 Task: Look for space in Buhe, China from 8th June, 2023 to 19th June, 2023 for 1 adult in price range Rs.5000 to Rs.12000. Place can be shared room with 1  bedroom having 1 bed and 1 bathroom. Property type can be house, flat, guest house, hotel. Booking option can be shelf check-in. Required host language is Chinese (Simplified).
Action: Mouse moved to (761, 106)
Screenshot: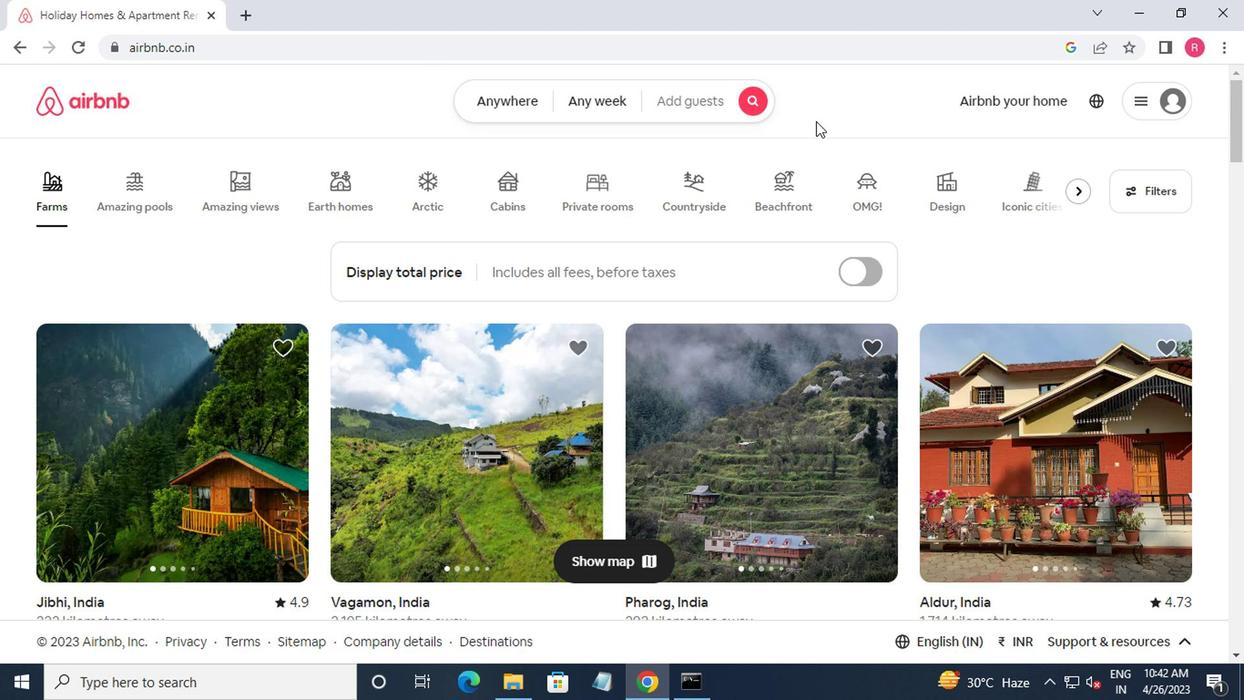 
Action: Mouse pressed left at (761, 106)
Screenshot: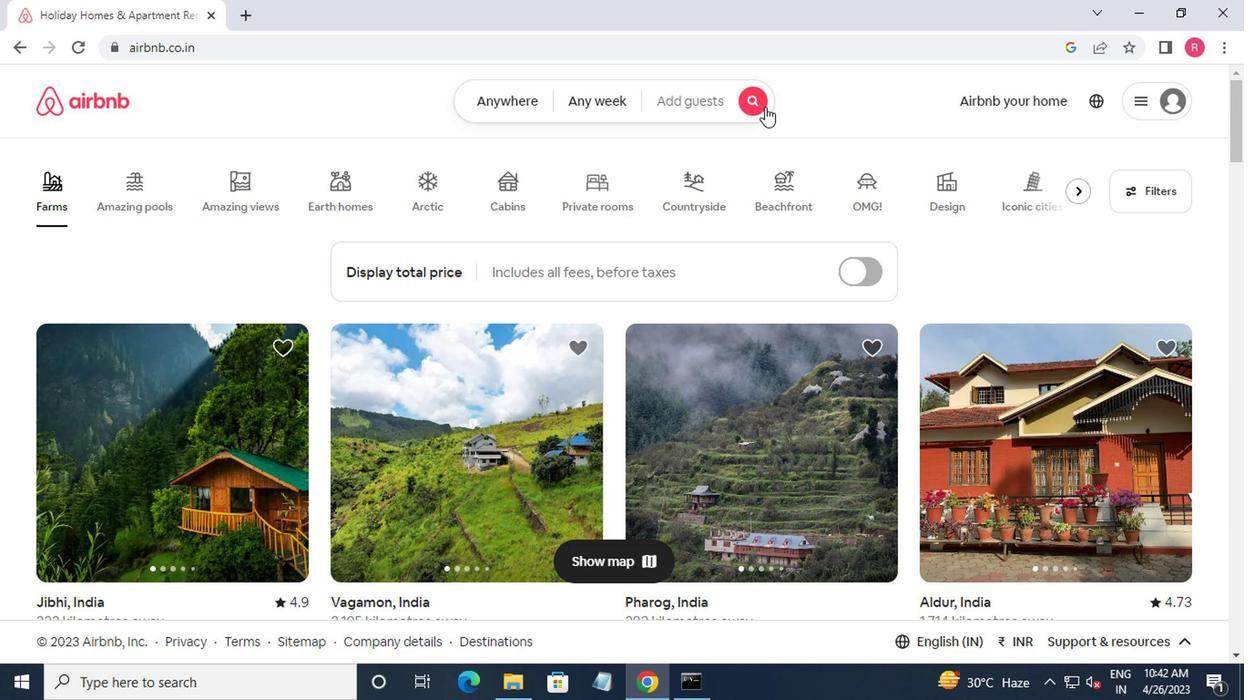 
Action: Mouse moved to (381, 173)
Screenshot: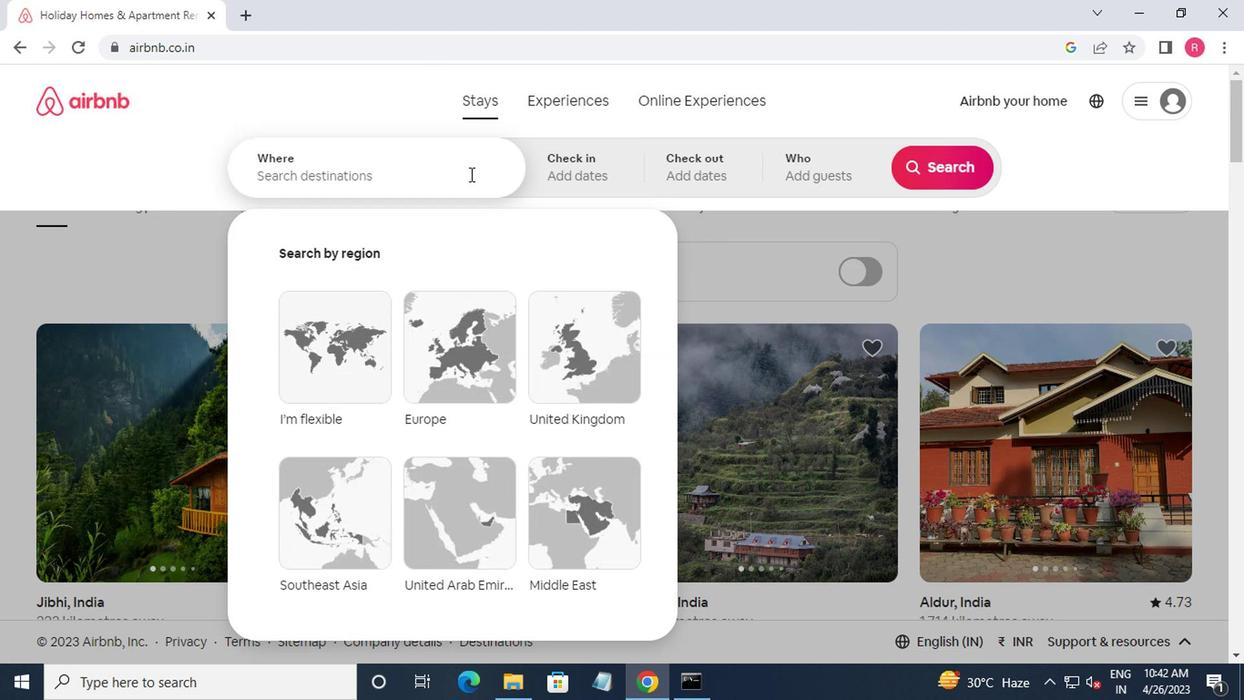 
Action: Mouse pressed left at (381, 173)
Screenshot: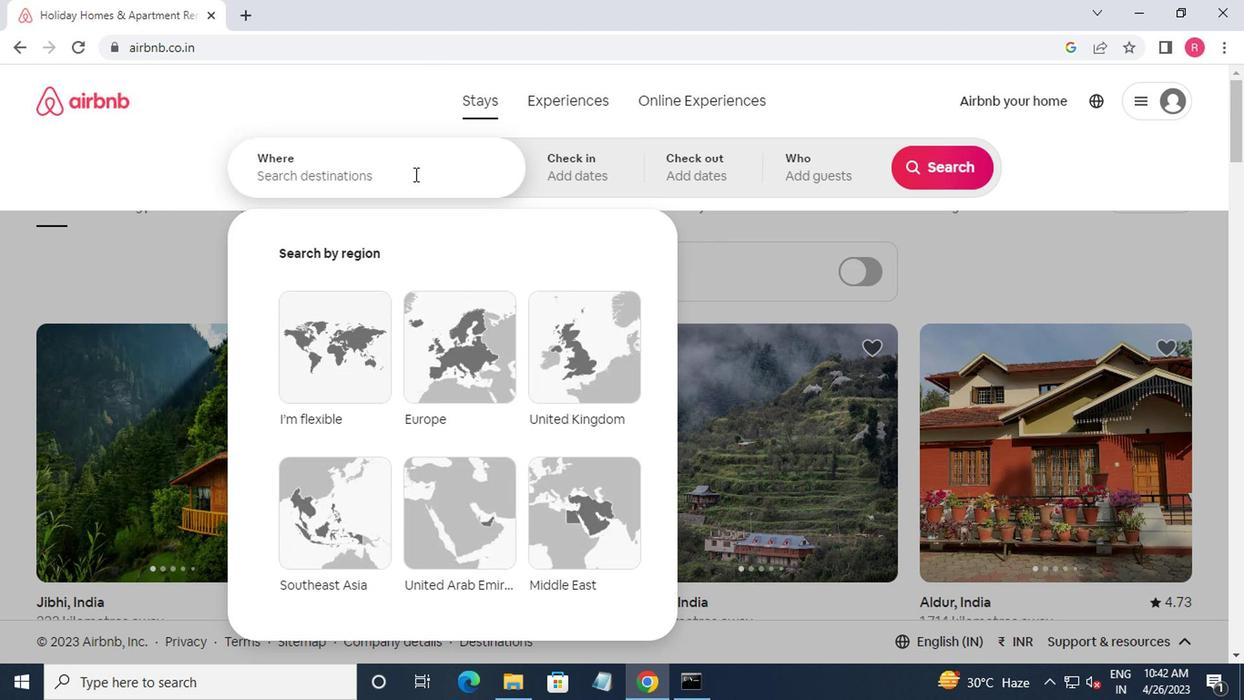 
Action: Key pressed buhe.c<Key.backspace><Key.backspace>,china<Key.enter>
Screenshot: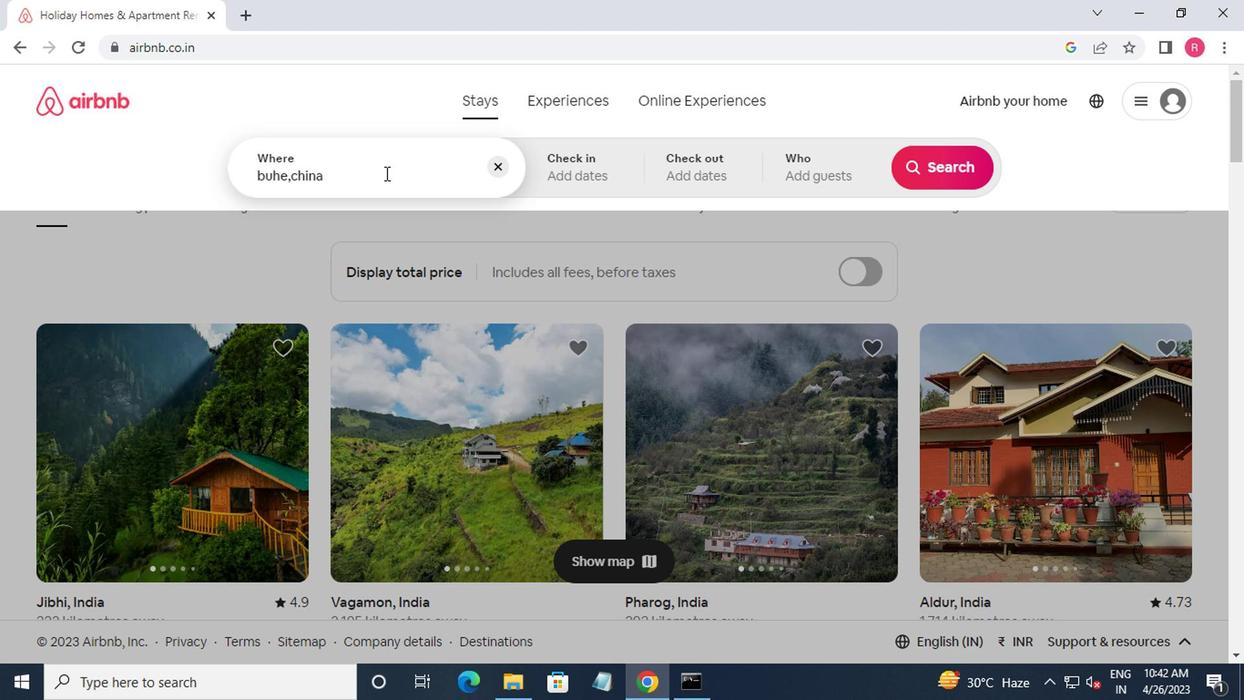 
Action: Mouse moved to (924, 321)
Screenshot: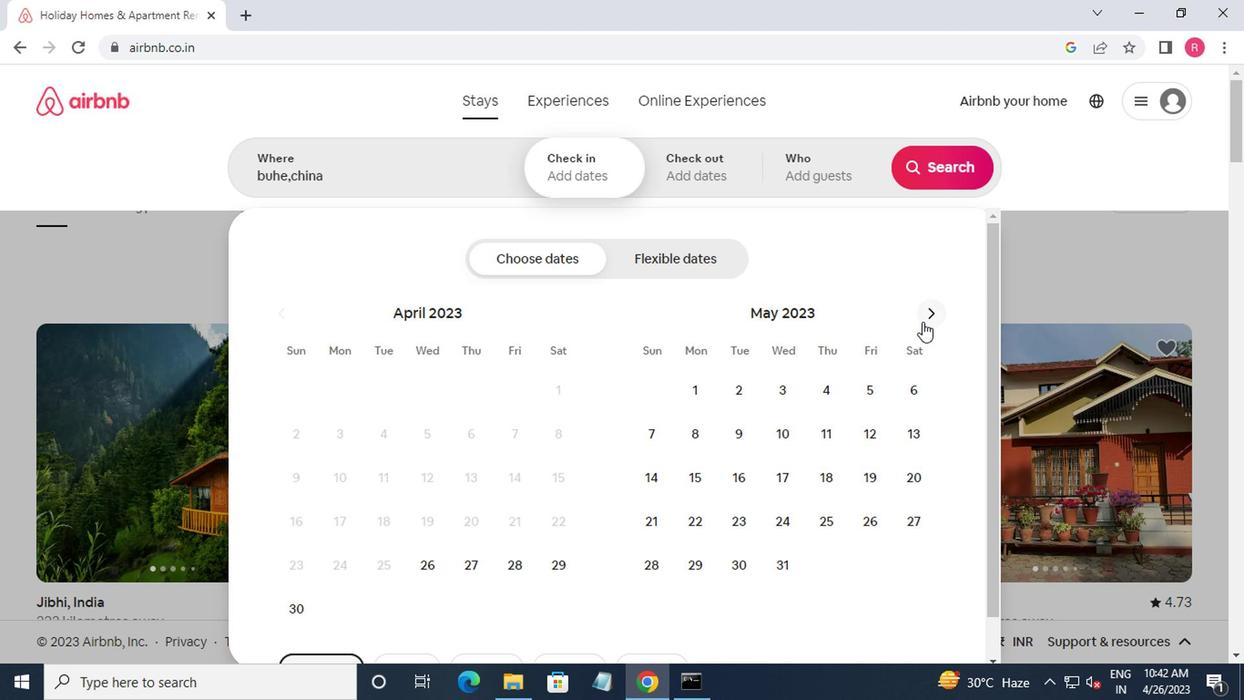 
Action: Mouse pressed left at (924, 321)
Screenshot: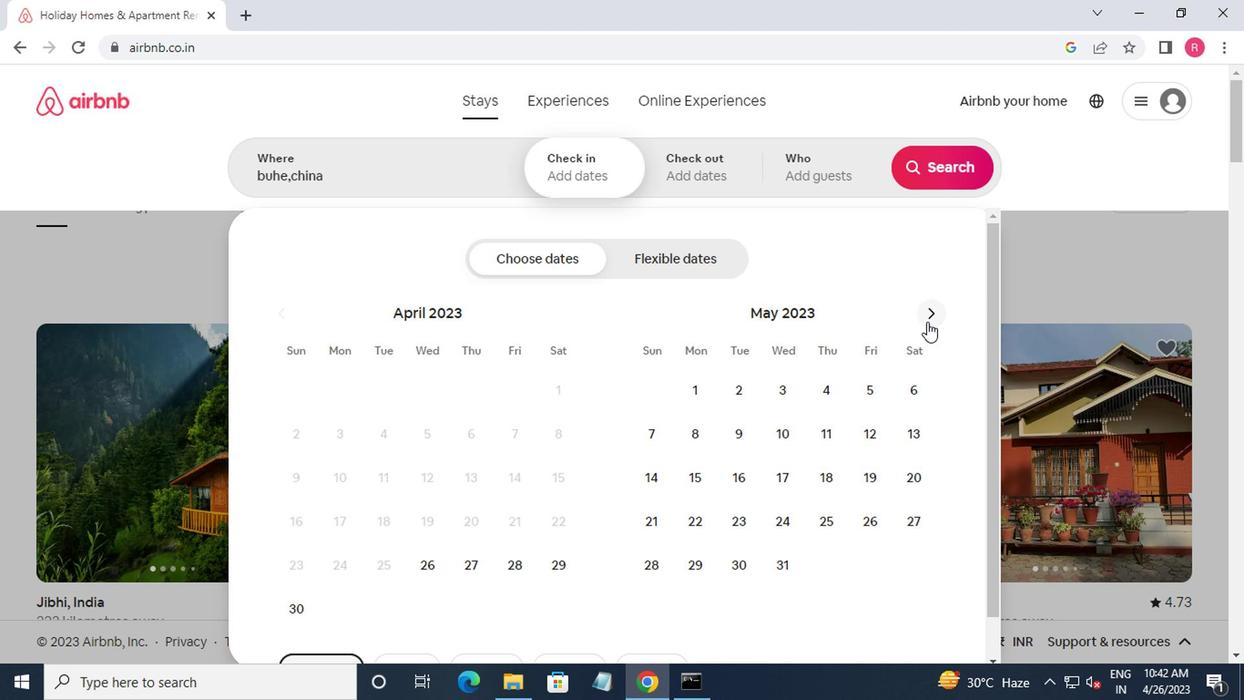 
Action: Mouse moved to (825, 439)
Screenshot: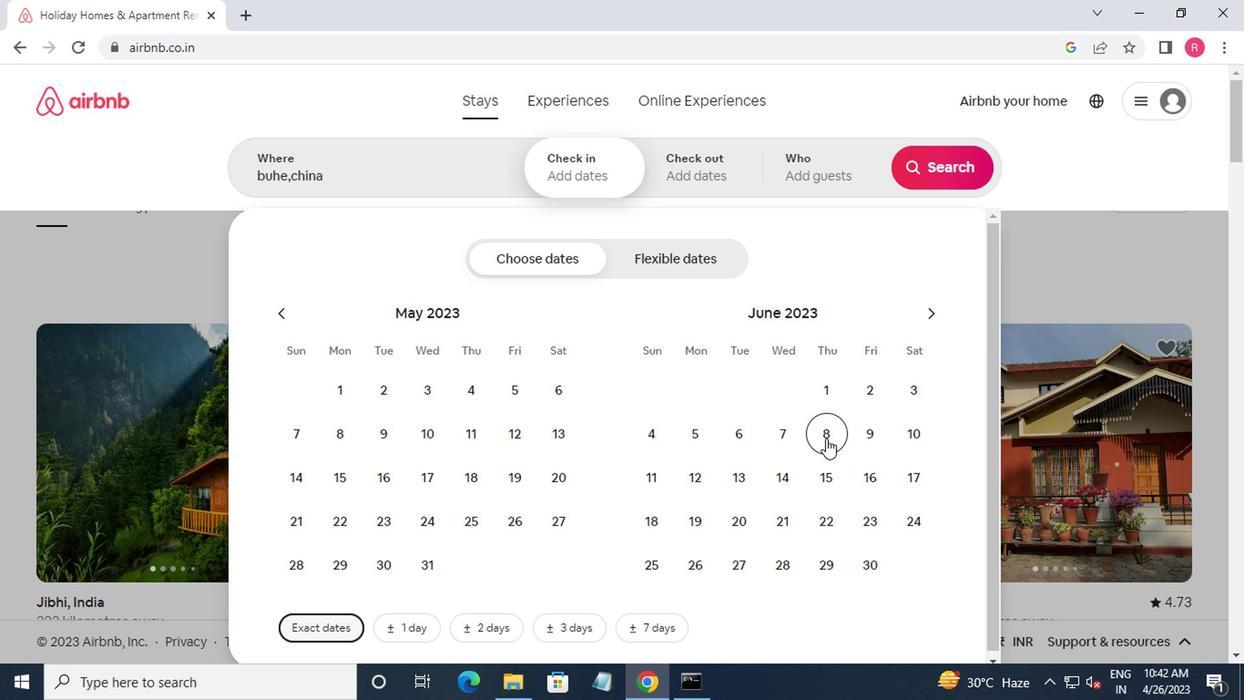 
Action: Mouse pressed left at (825, 439)
Screenshot: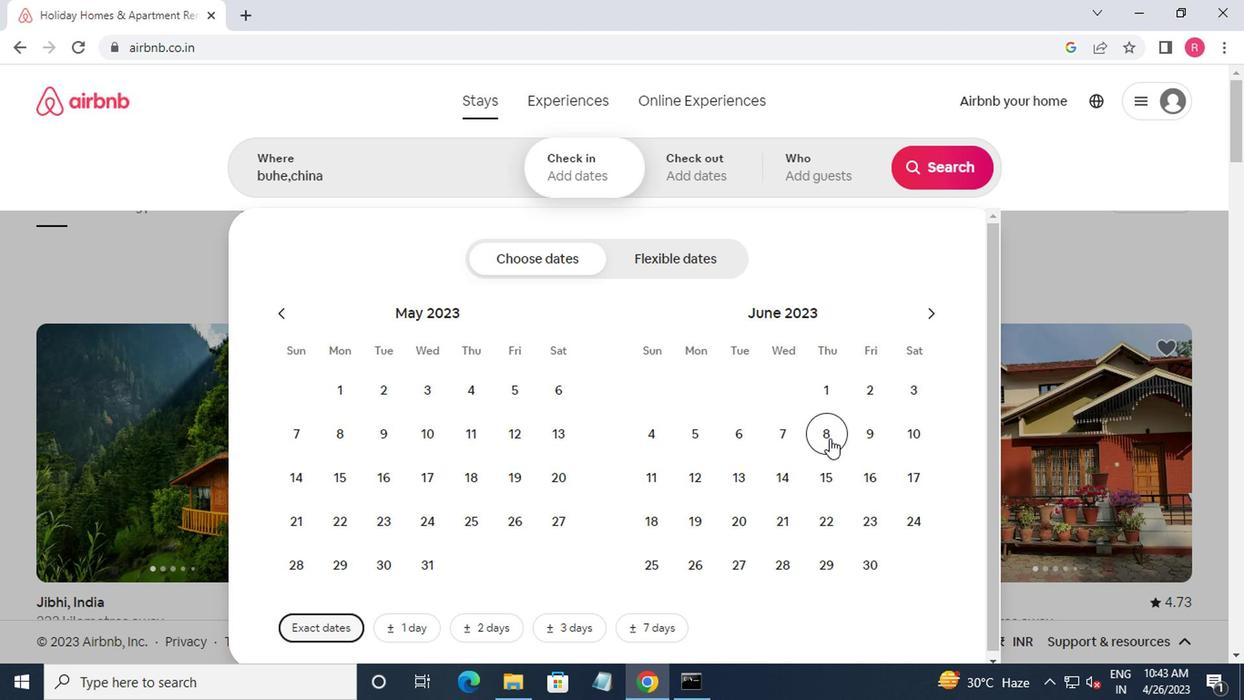 
Action: Mouse moved to (697, 516)
Screenshot: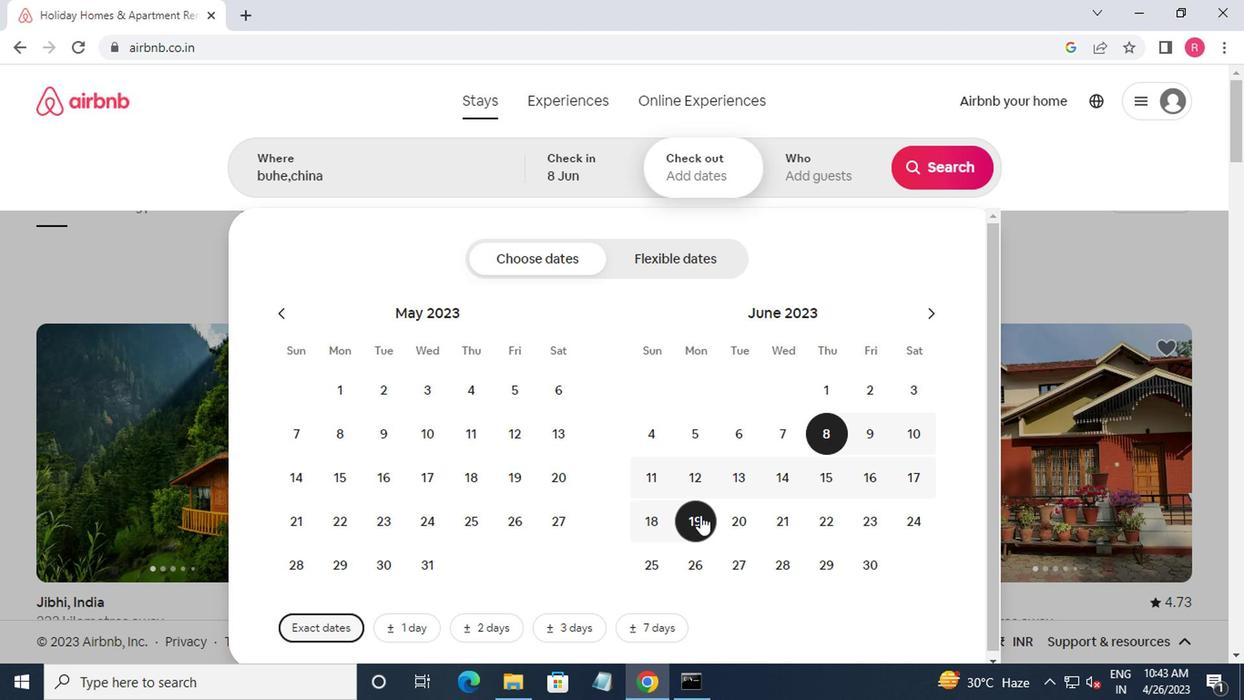 
Action: Mouse pressed left at (697, 516)
Screenshot: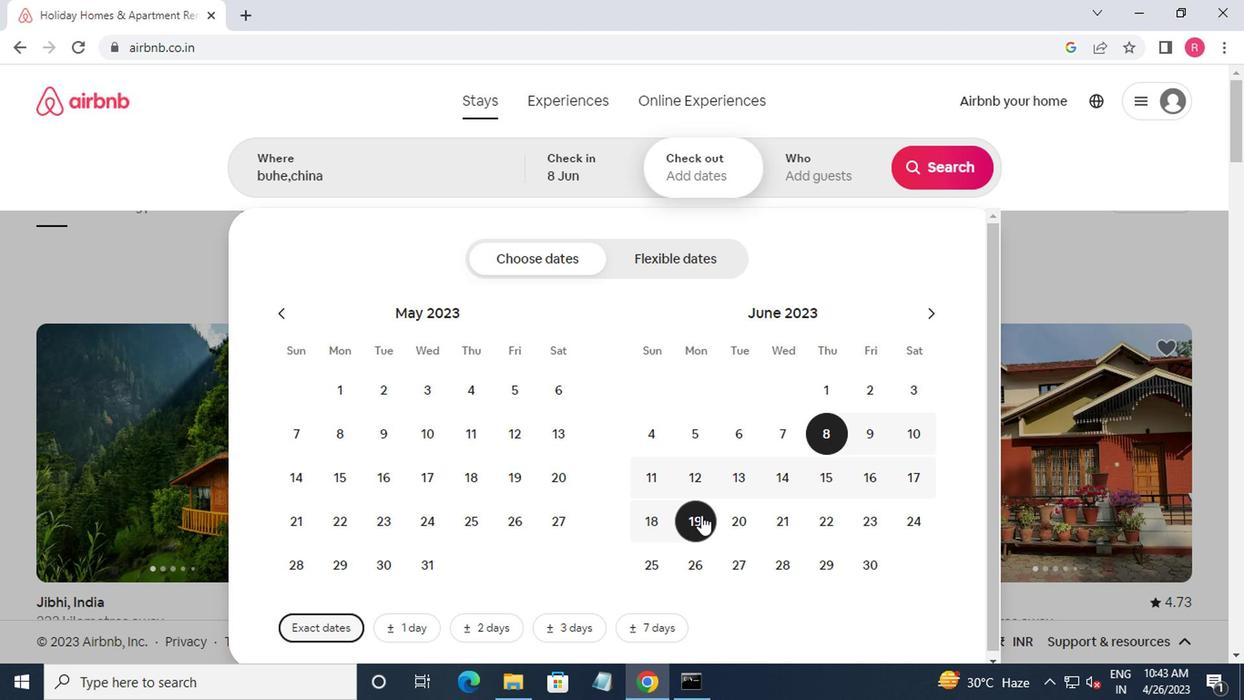 
Action: Mouse moved to (821, 190)
Screenshot: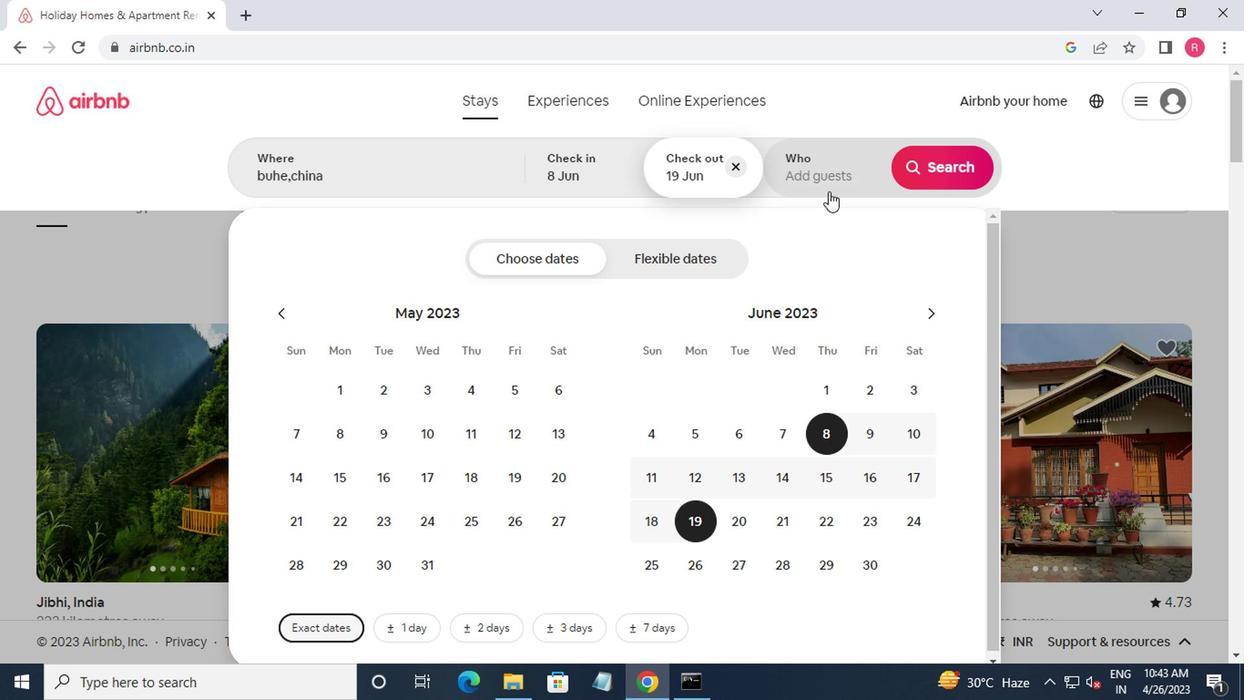 
Action: Mouse pressed left at (821, 190)
Screenshot: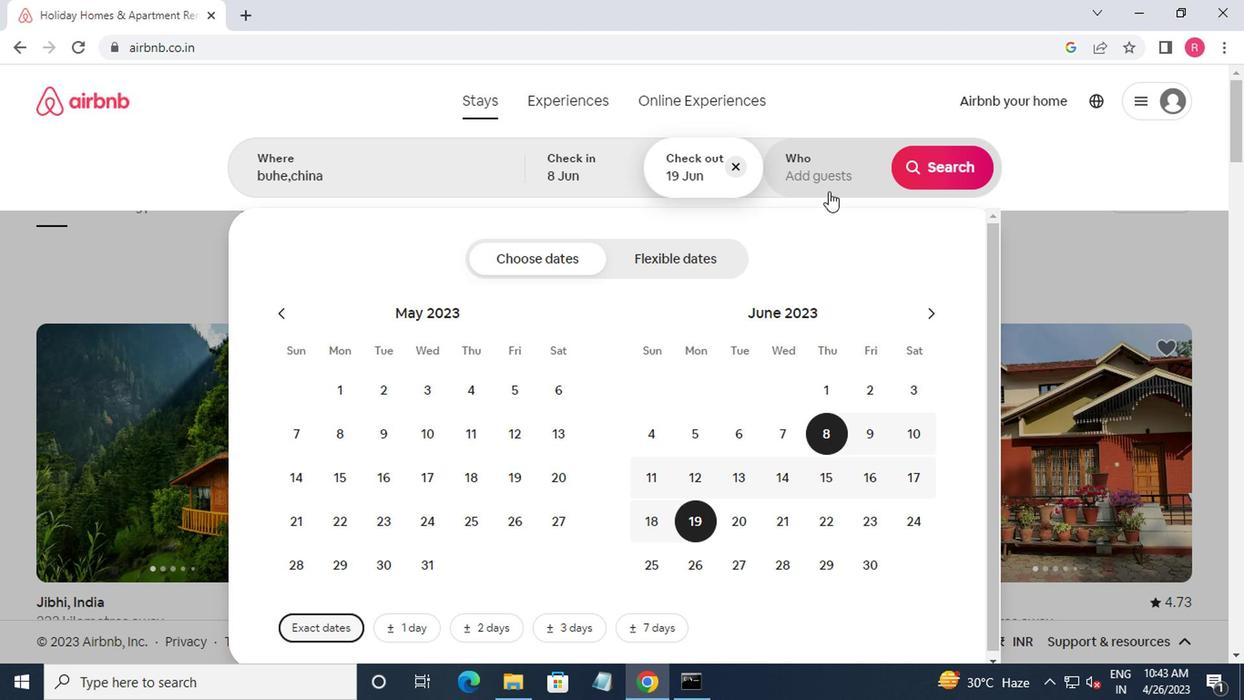 
Action: Mouse moved to (954, 263)
Screenshot: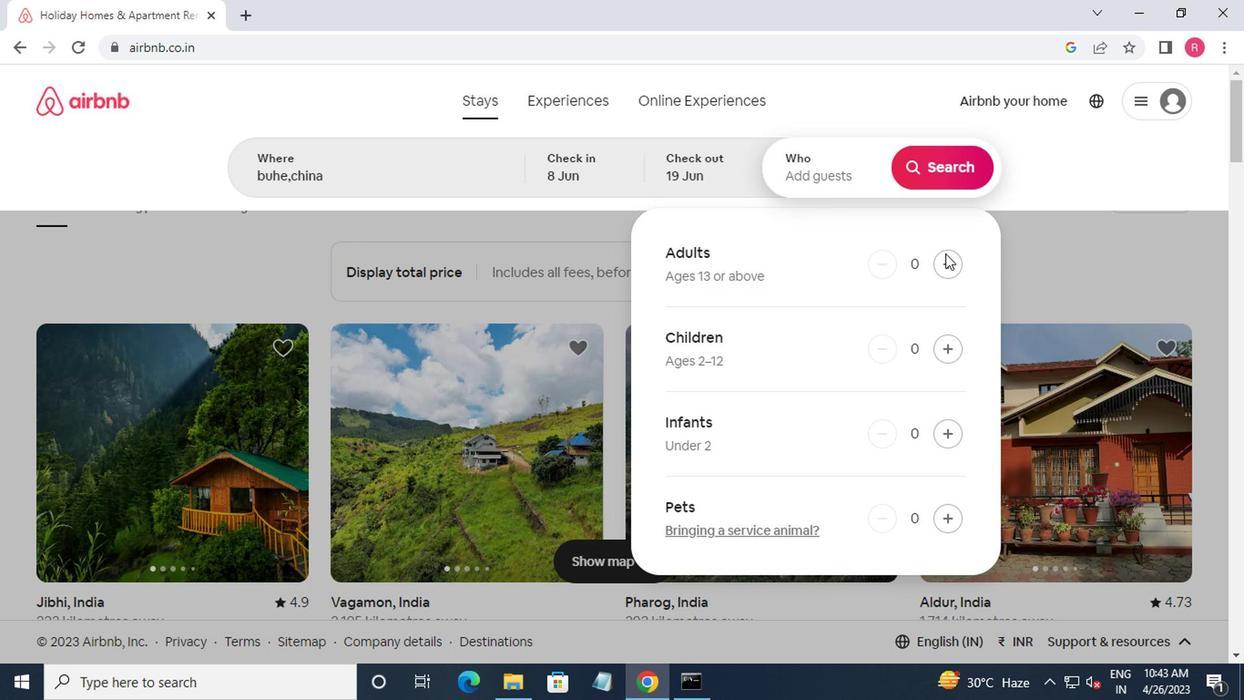 
Action: Mouse pressed left at (954, 263)
Screenshot: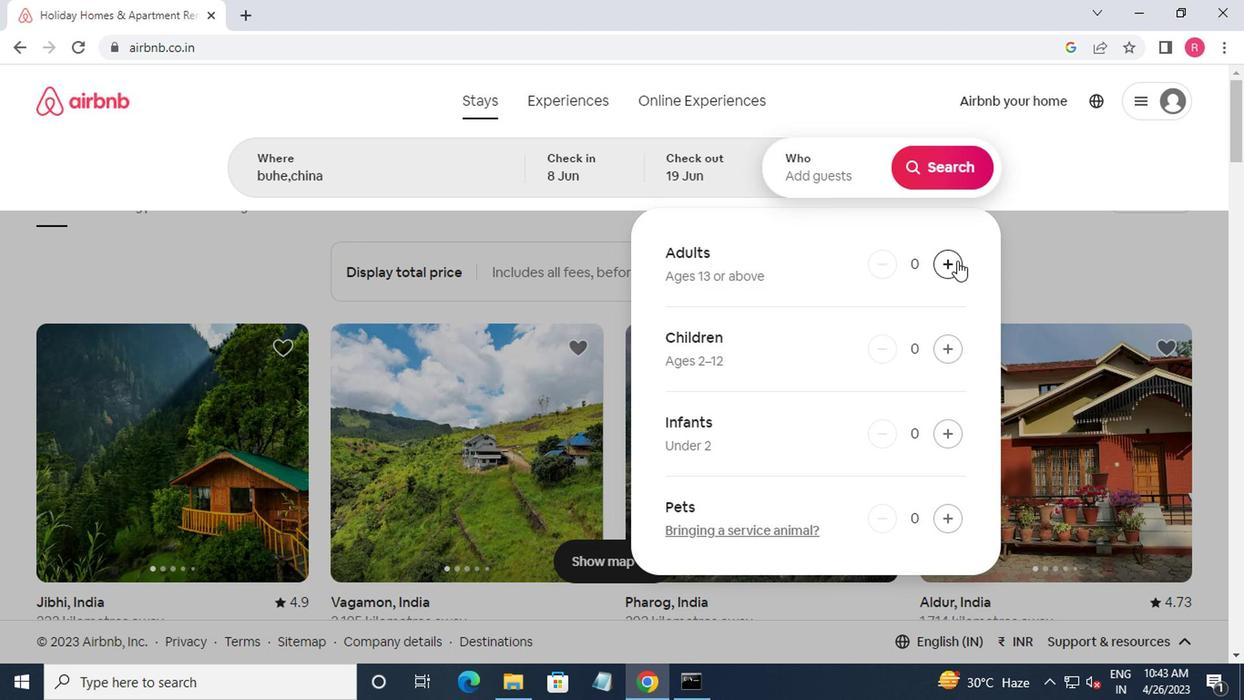 
Action: Mouse moved to (935, 178)
Screenshot: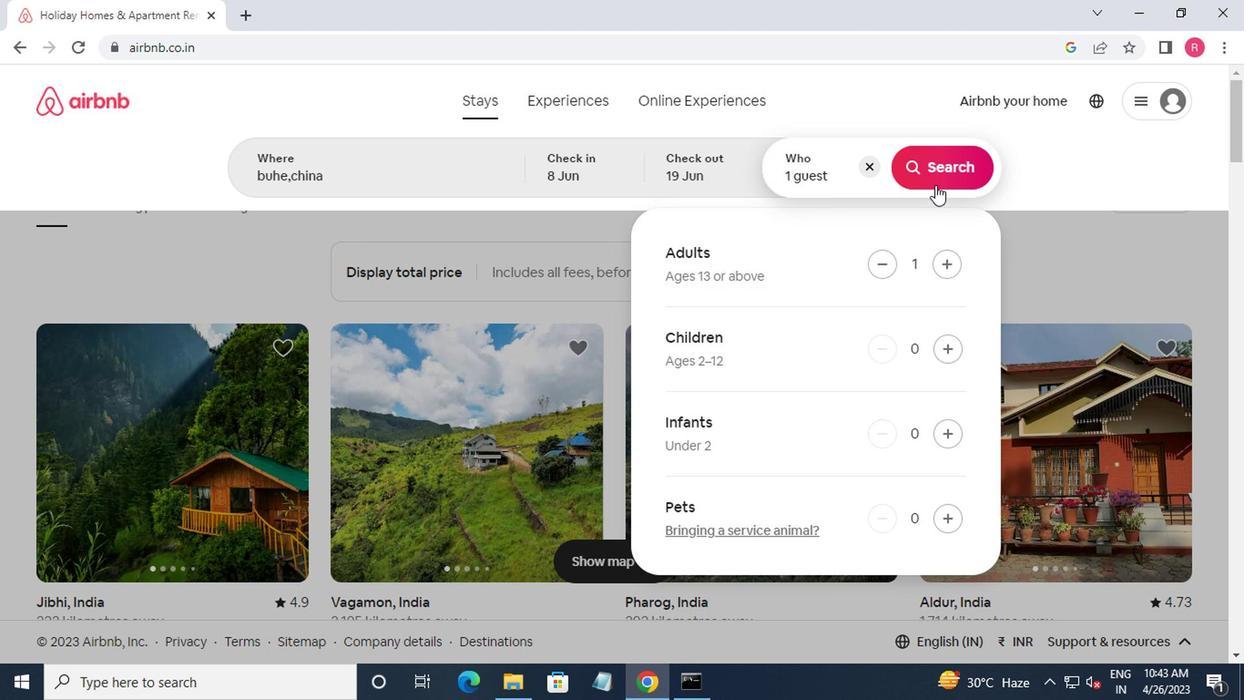 
Action: Mouse pressed left at (935, 178)
Screenshot: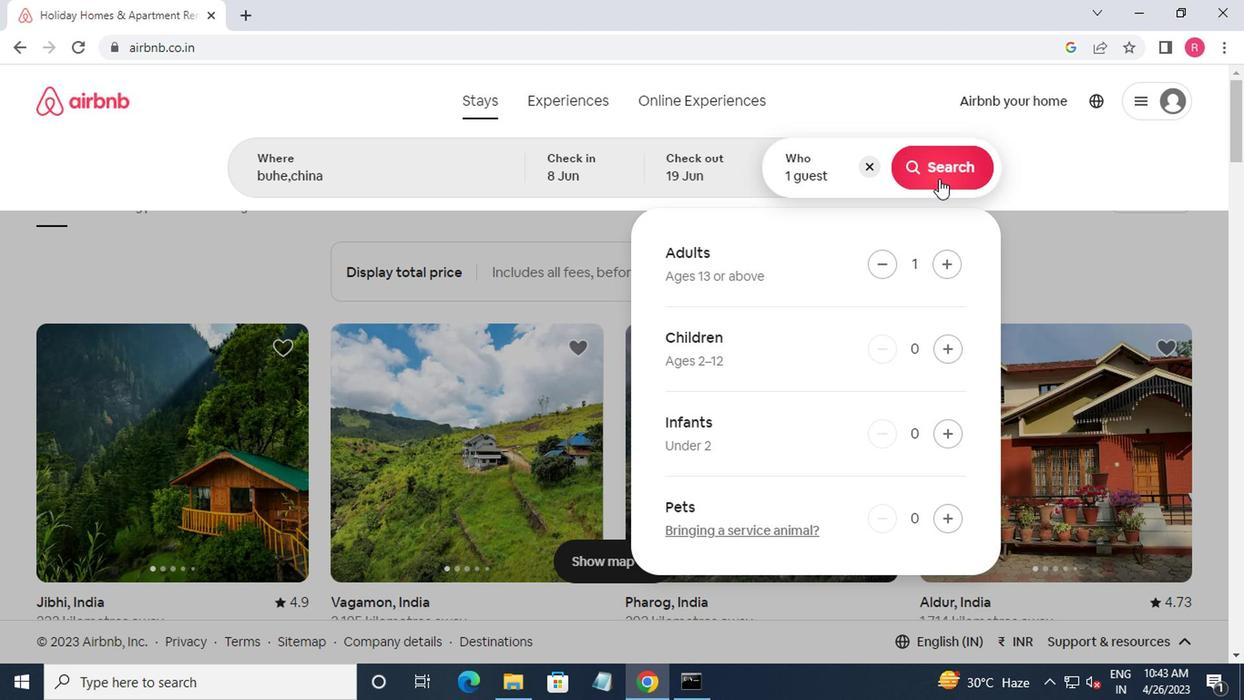 
Action: Mouse moved to (1138, 174)
Screenshot: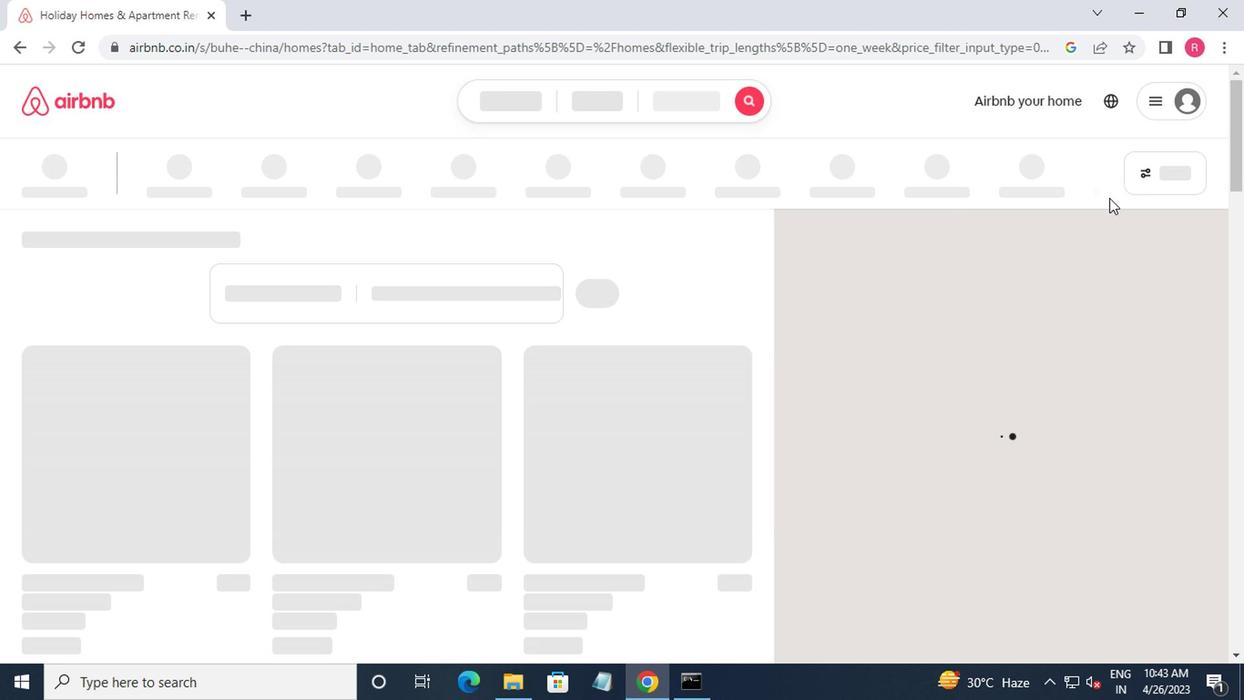 
Action: Mouse pressed left at (1138, 174)
Screenshot: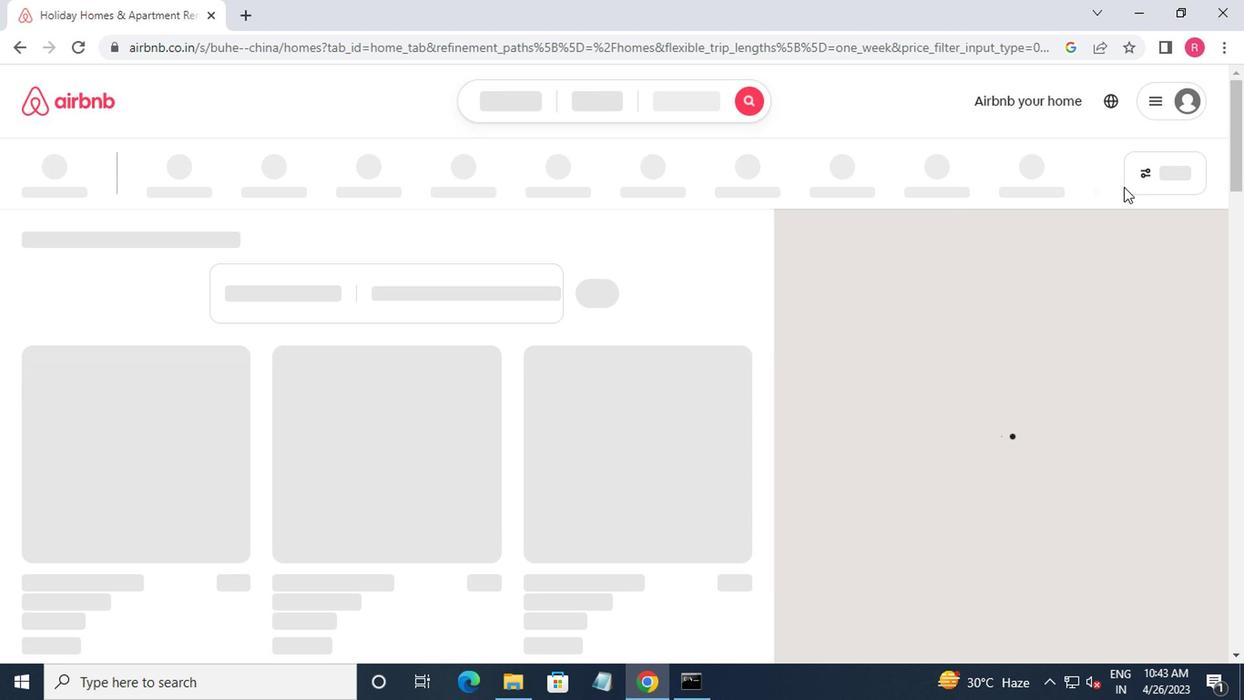 
Action: Mouse moved to (370, 289)
Screenshot: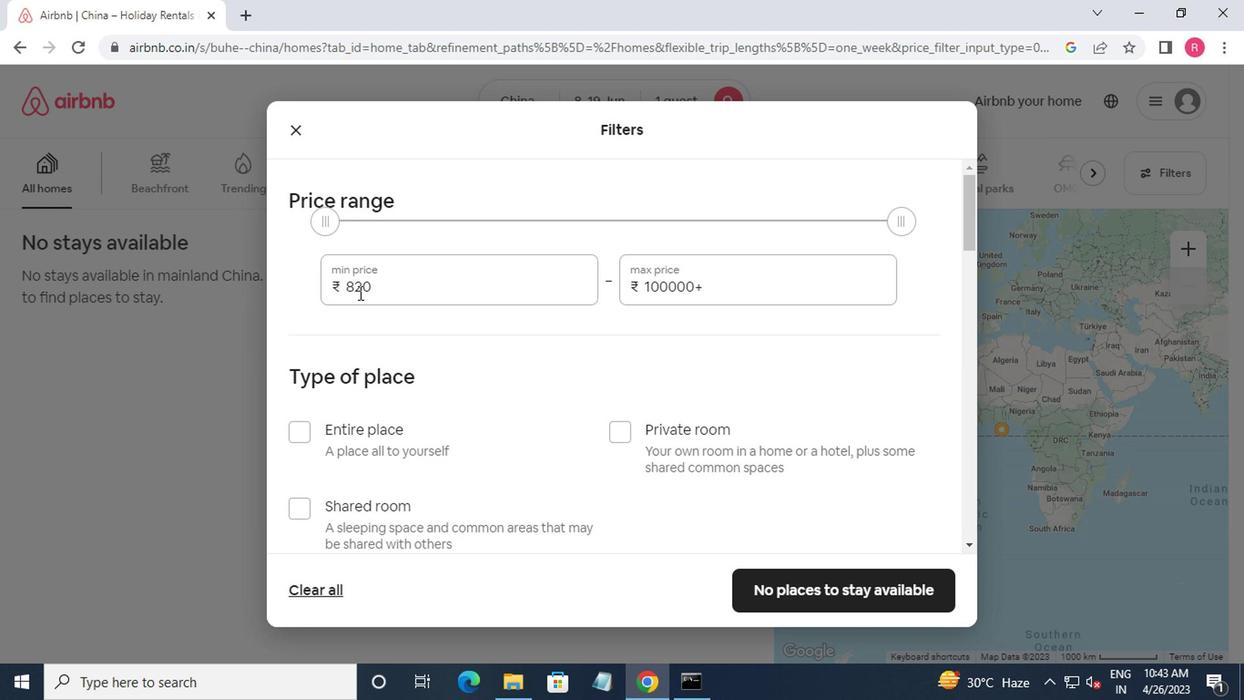 
Action: Mouse pressed left at (370, 289)
Screenshot: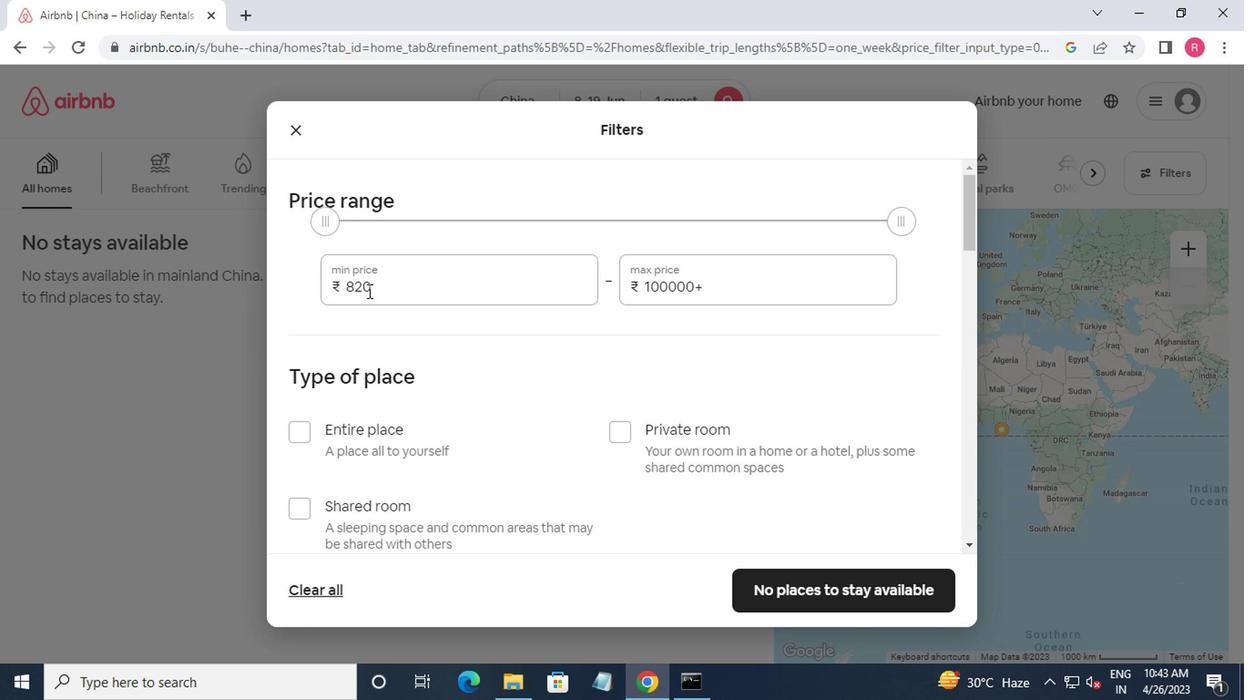 
Action: Mouse moved to (267, 315)
Screenshot: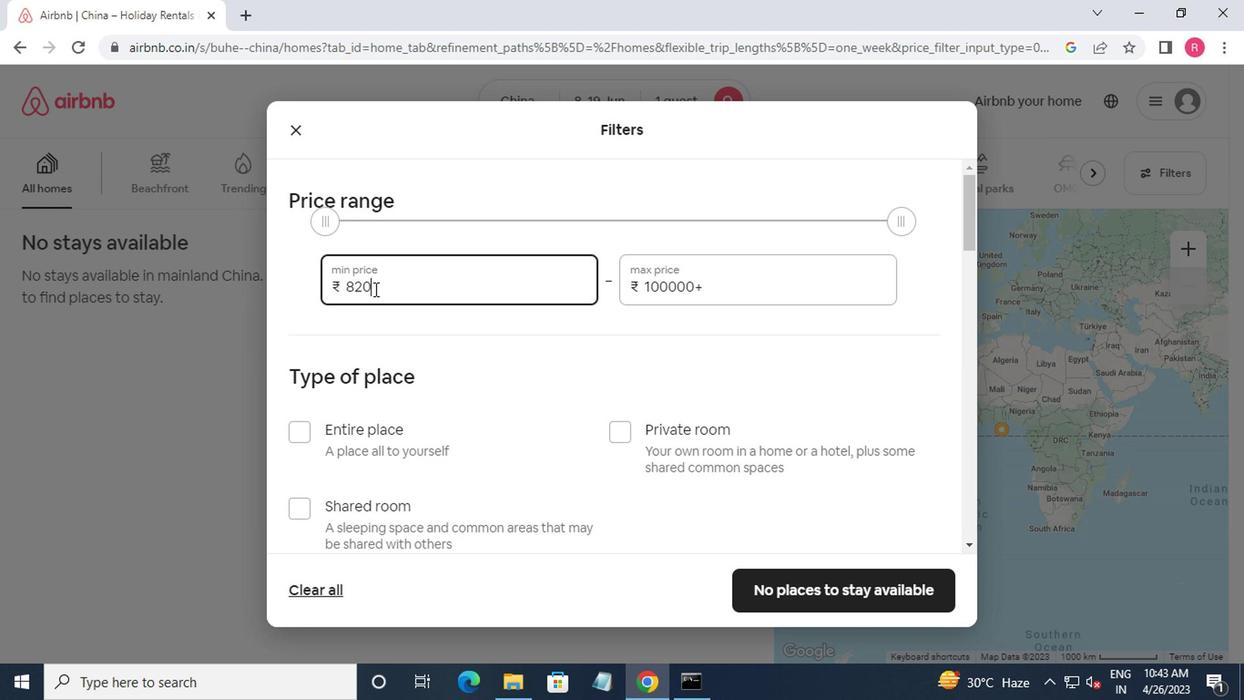
Action: Key pressed <Key.backspace>
Screenshot: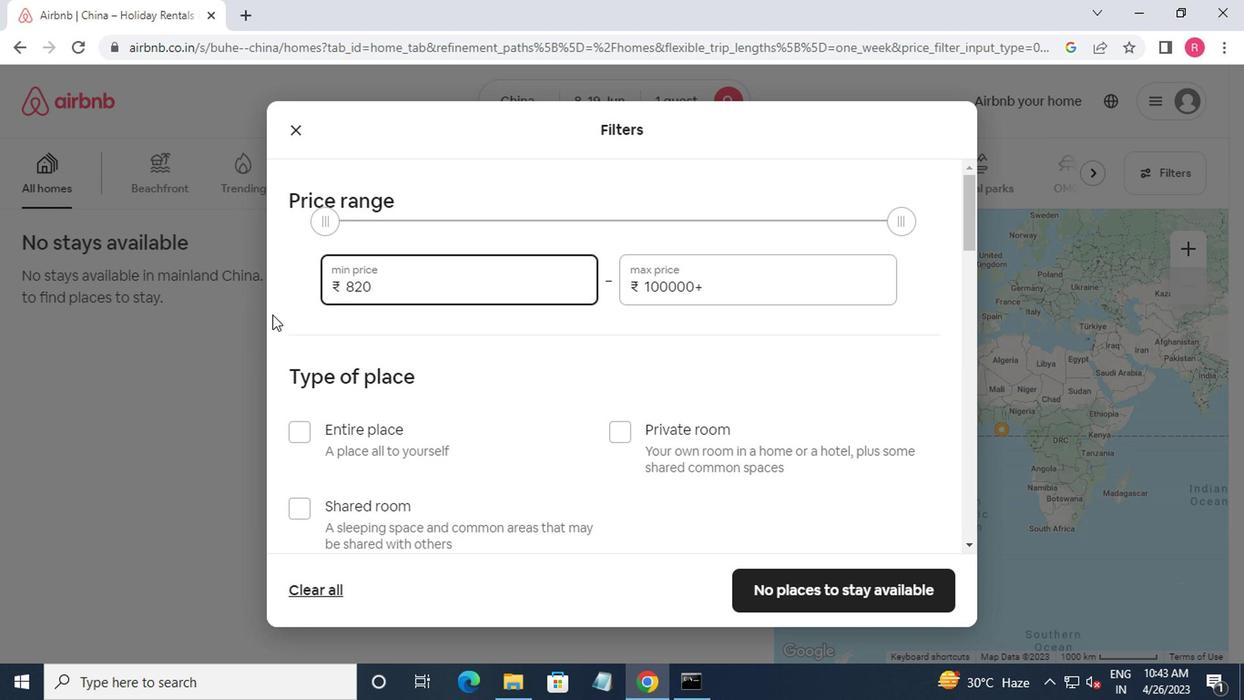 
Action: Mouse moved to (267, 315)
Screenshot: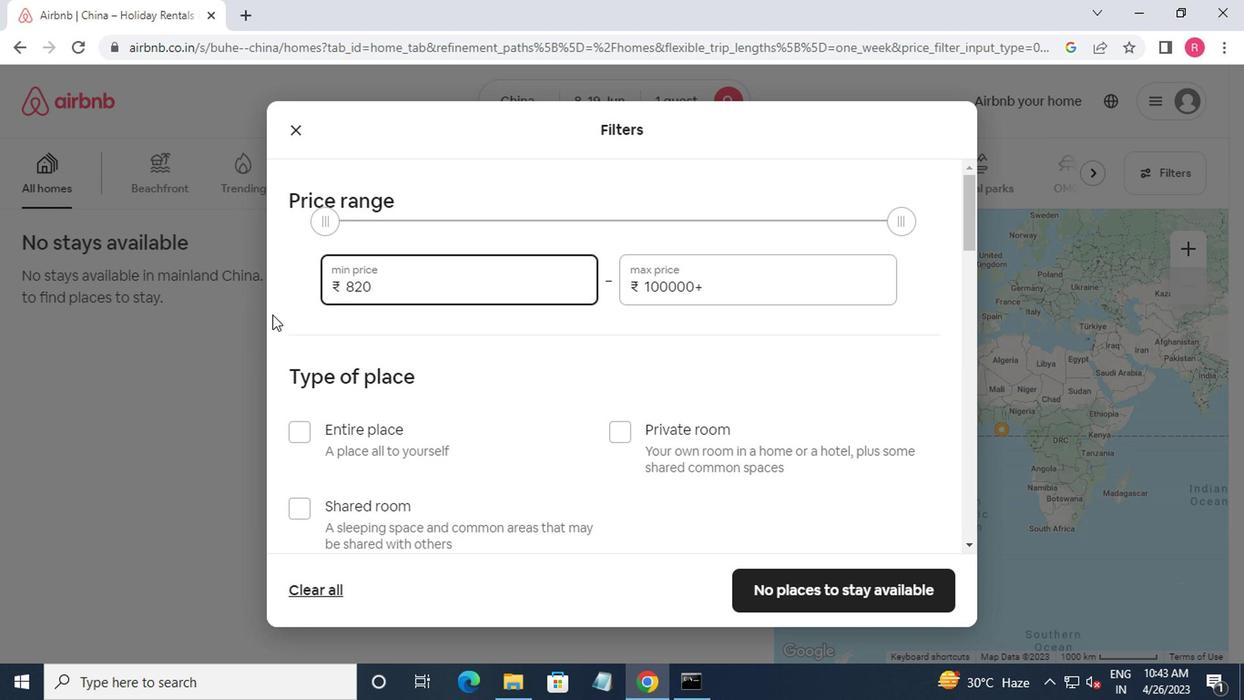 
Action: Key pressed <Key.backspace><Key.backspace><Key.backspace><Key.backspace><Key.backspace><Key.backspace><Key.backspace><Key.backspace><Key.backspace>5000<Key.tab>12<Key.backspace>
Screenshot: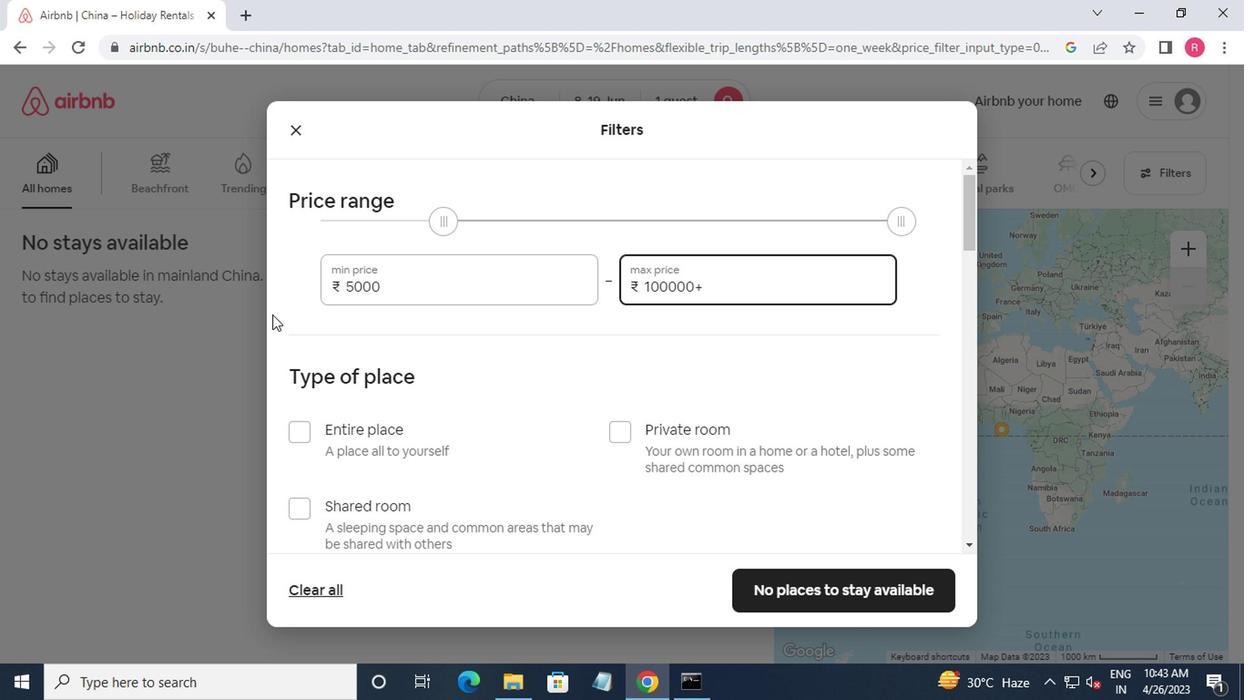 
Action: Mouse moved to (267, 315)
Screenshot: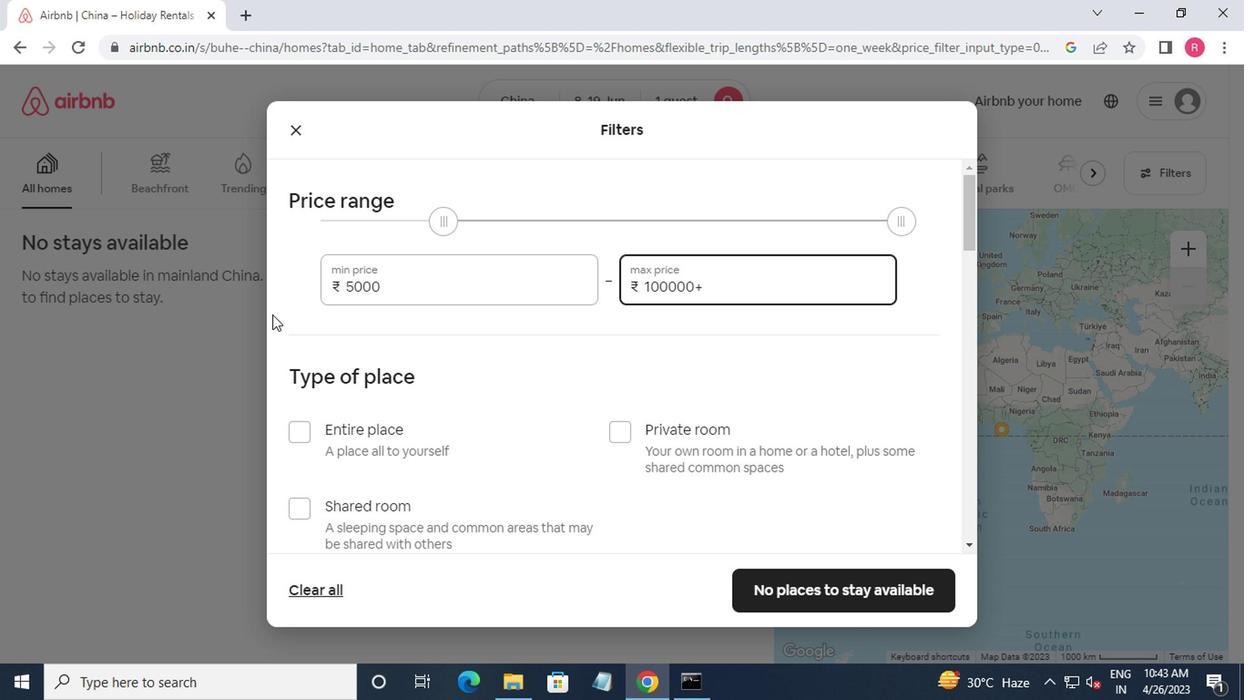 
Action: Key pressed <Key.backspace><Key.backspace><Key.backspace><Key.backspace><Key.backspace>2000
Screenshot: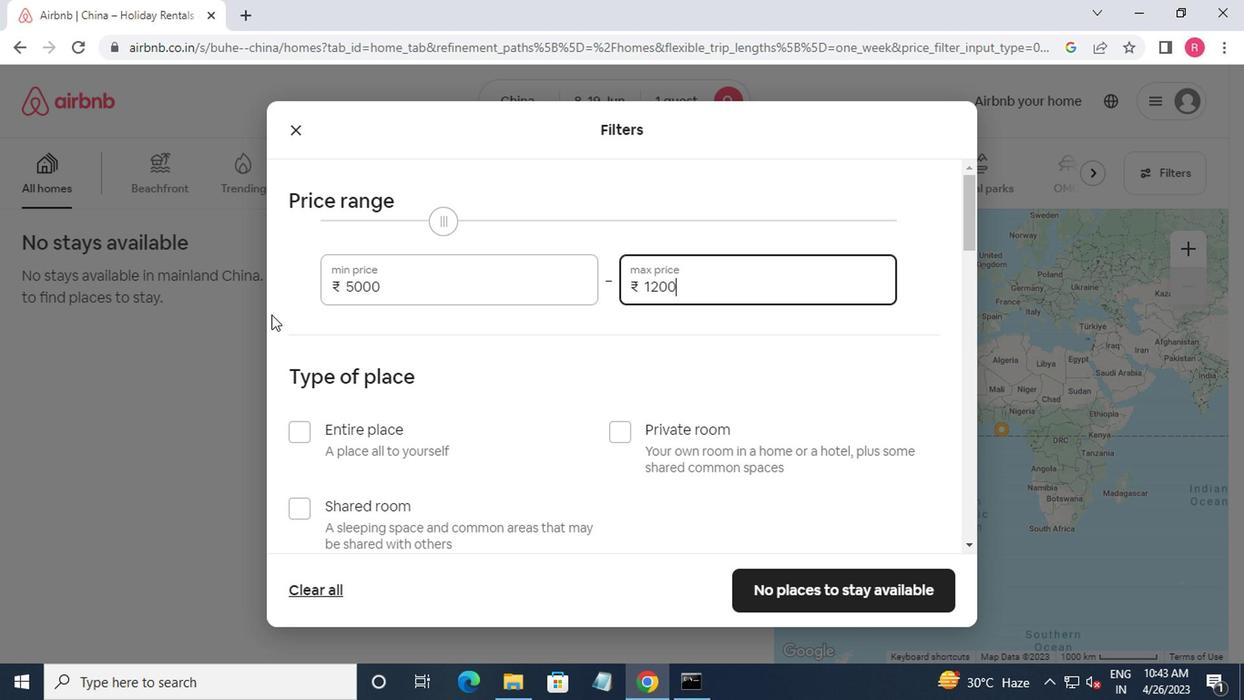 
Action: Mouse moved to (266, 321)
Screenshot: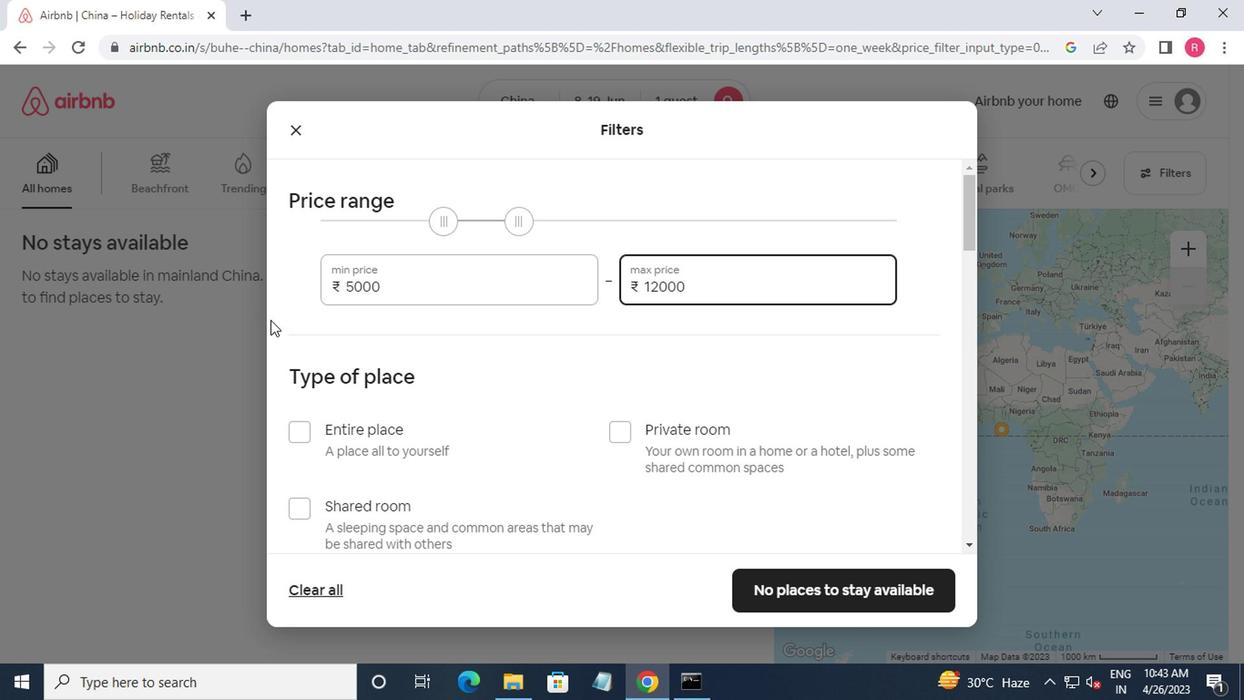 
Action: Mouse scrolled (266, 320) with delta (0, -1)
Screenshot: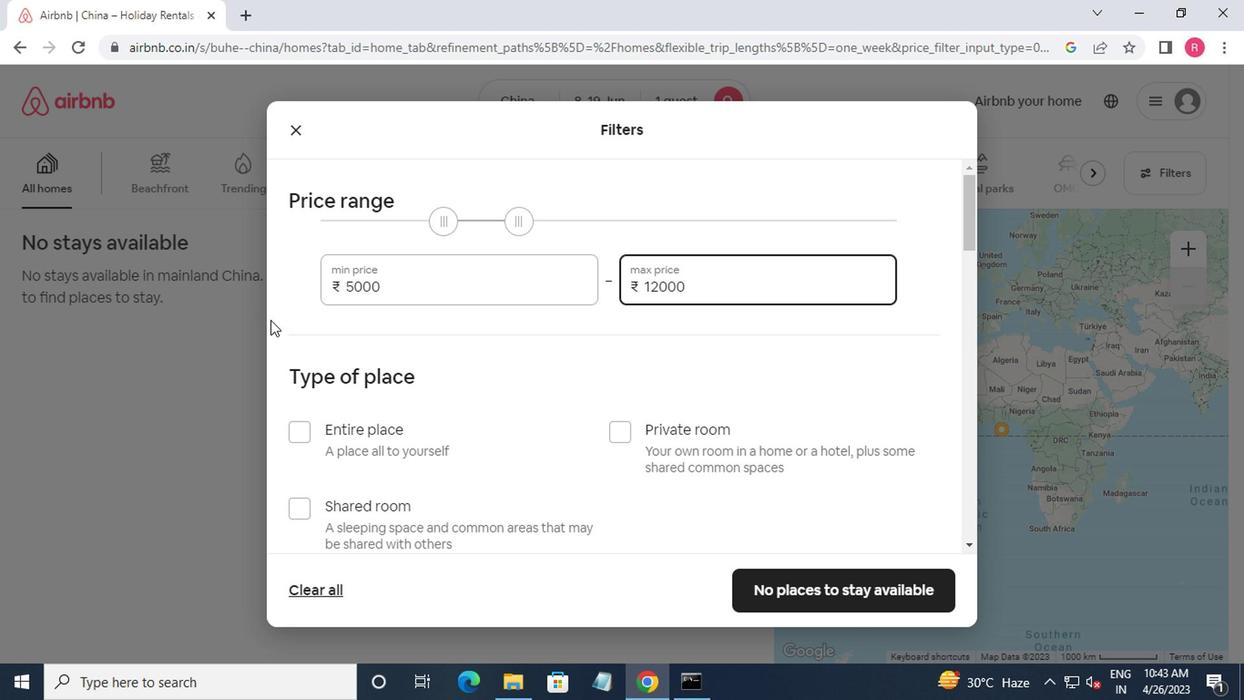 
Action: Mouse moved to (266, 321)
Screenshot: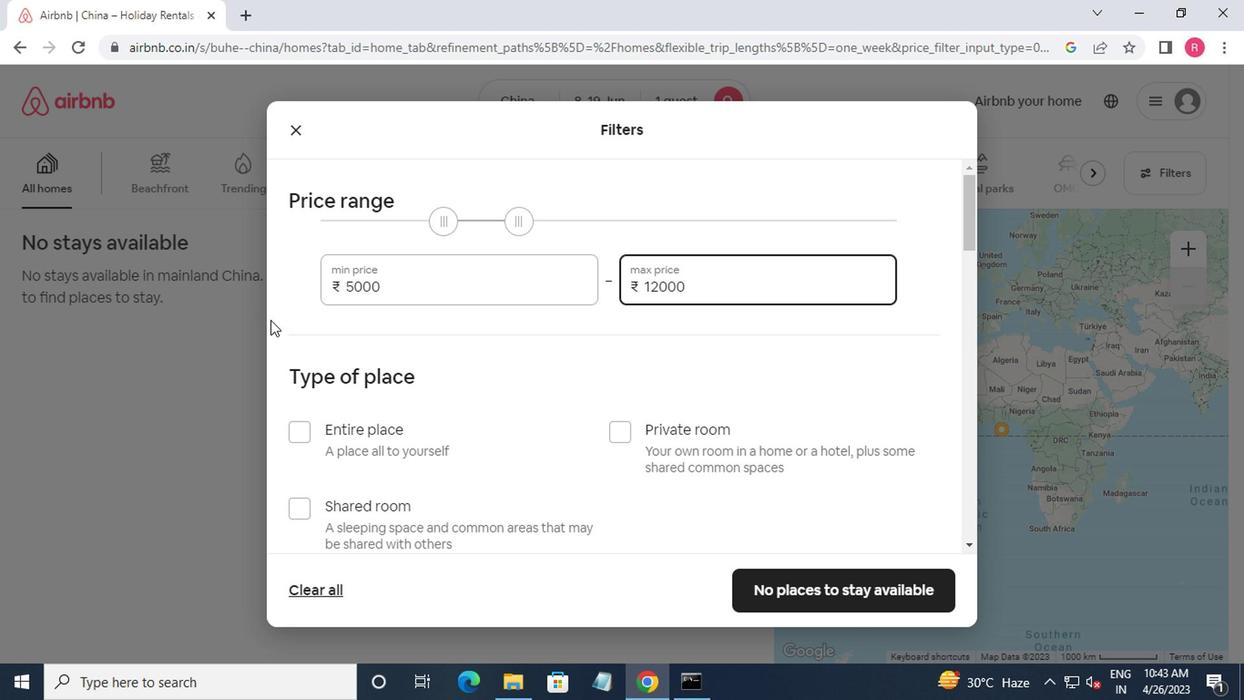
Action: Mouse scrolled (266, 320) with delta (0, -1)
Screenshot: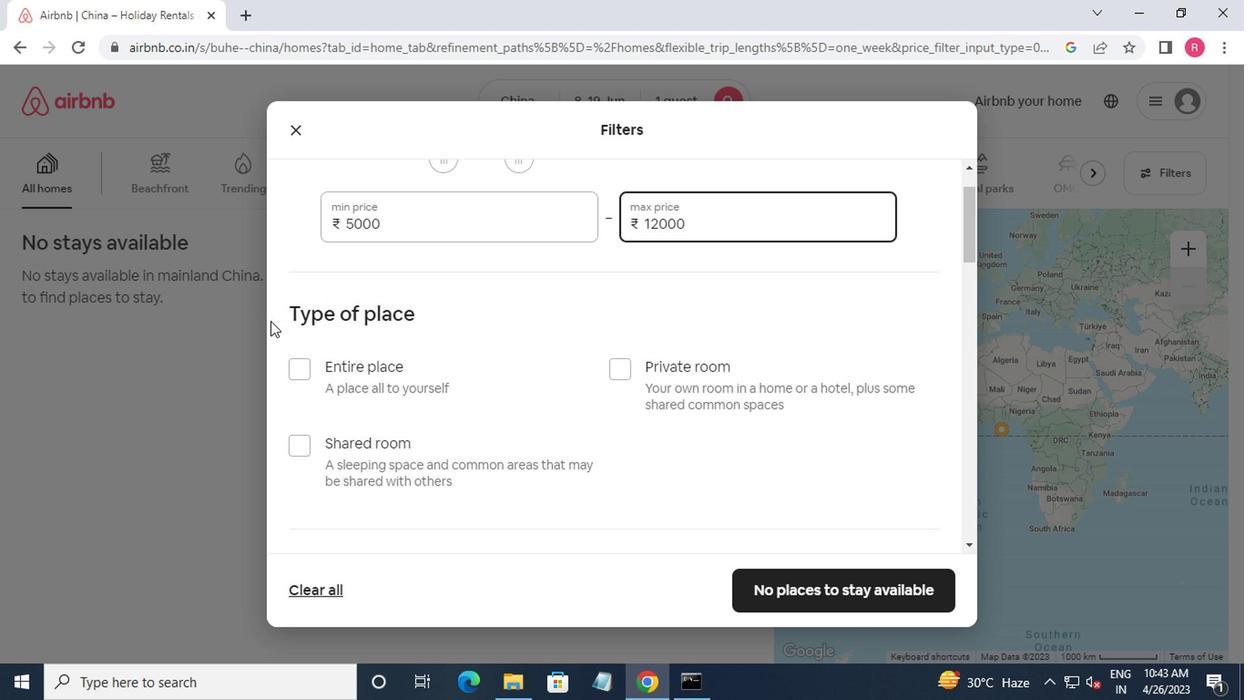 
Action: Mouse moved to (291, 333)
Screenshot: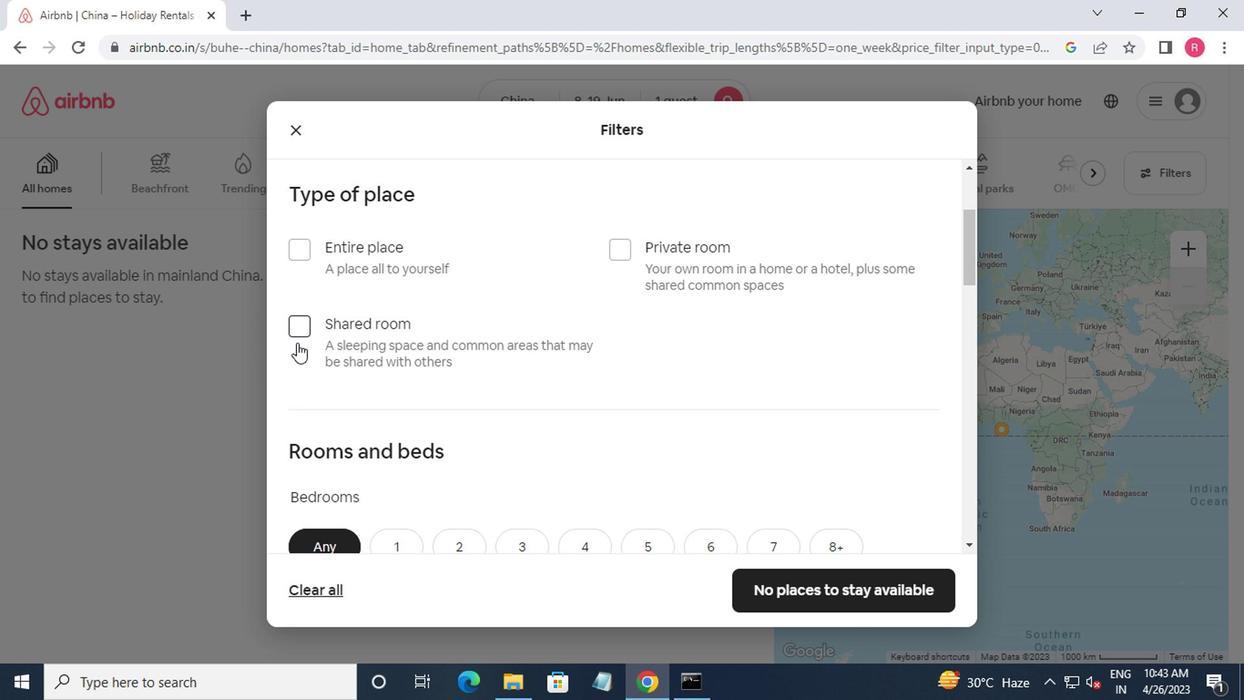 
Action: Mouse pressed left at (291, 333)
Screenshot: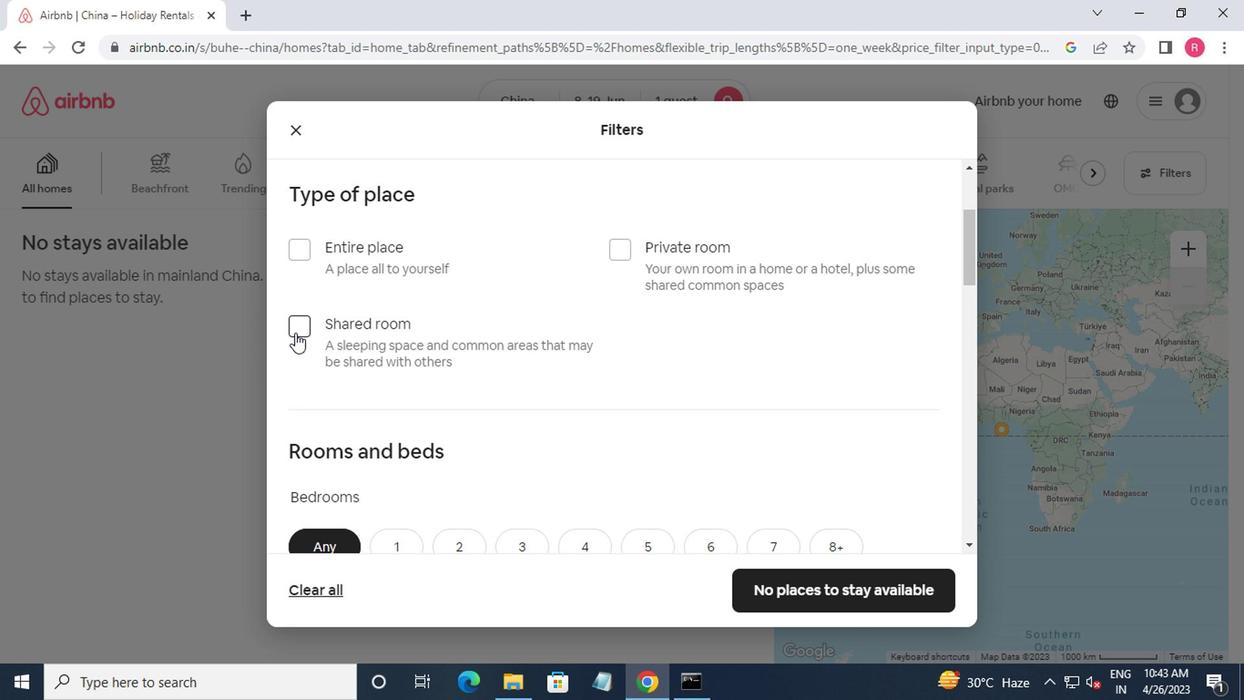 
Action: Mouse moved to (291, 335)
Screenshot: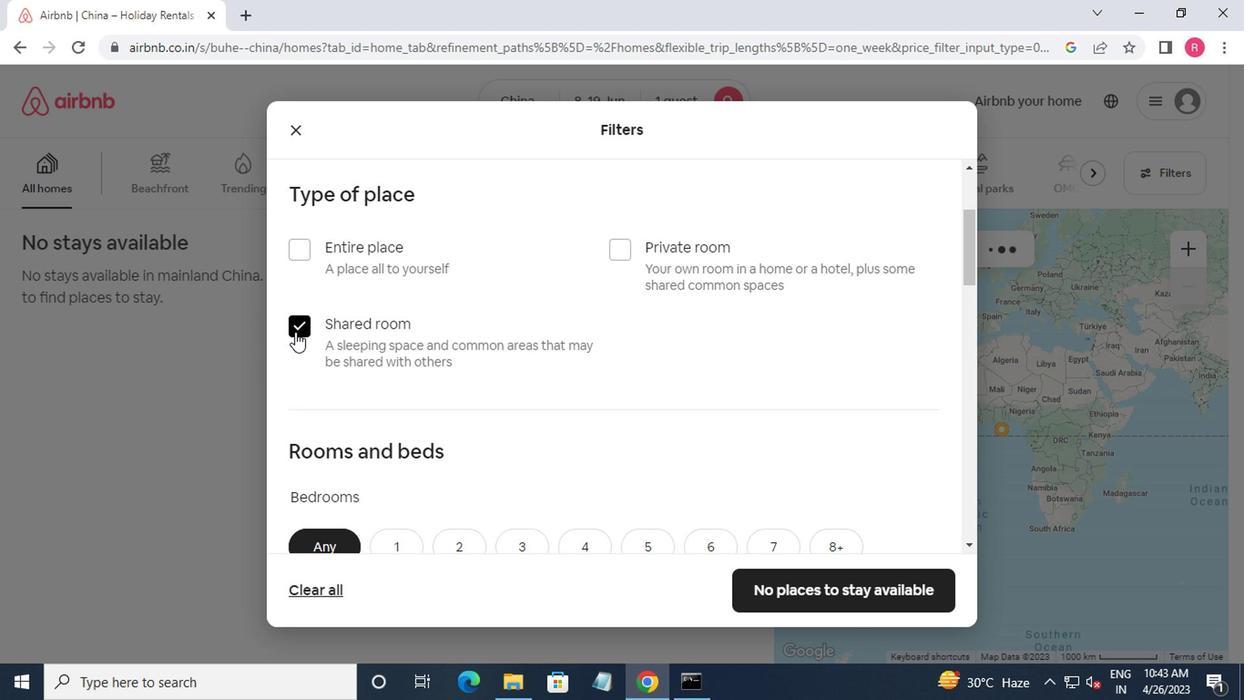 
Action: Mouse scrolled (291, 333) with delta (0, -1)
Screenshot: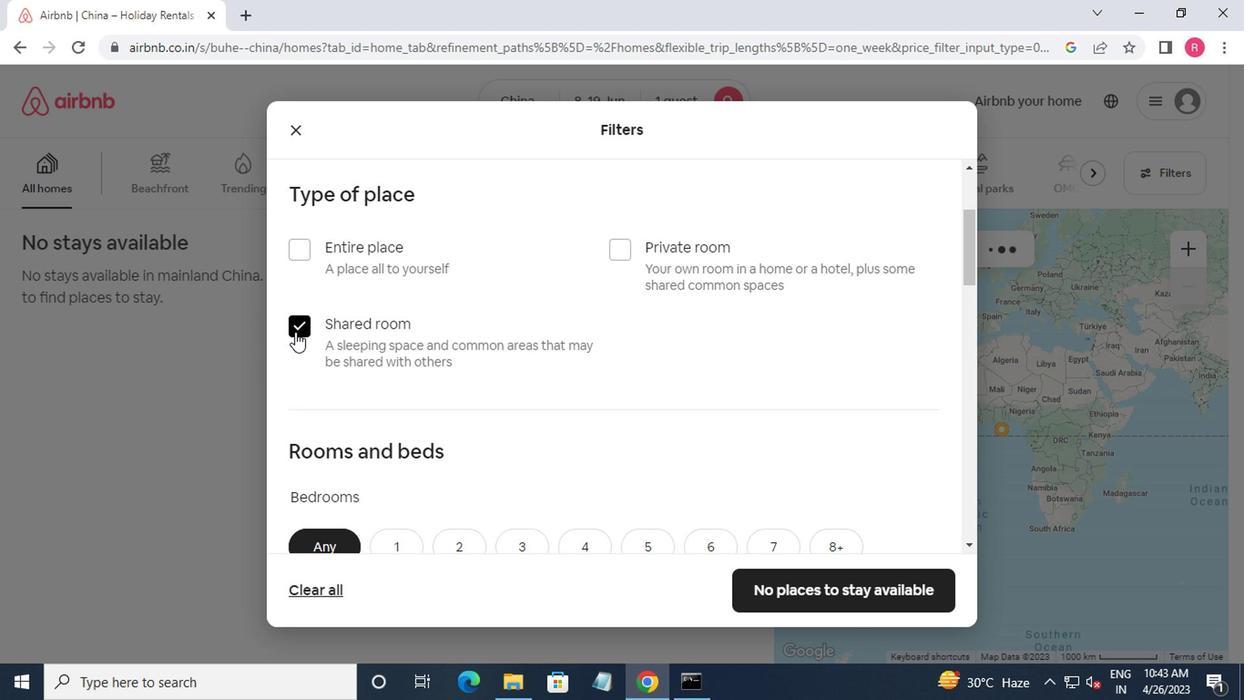 
Action: Mouse moved to (291, 337)
Screenshot: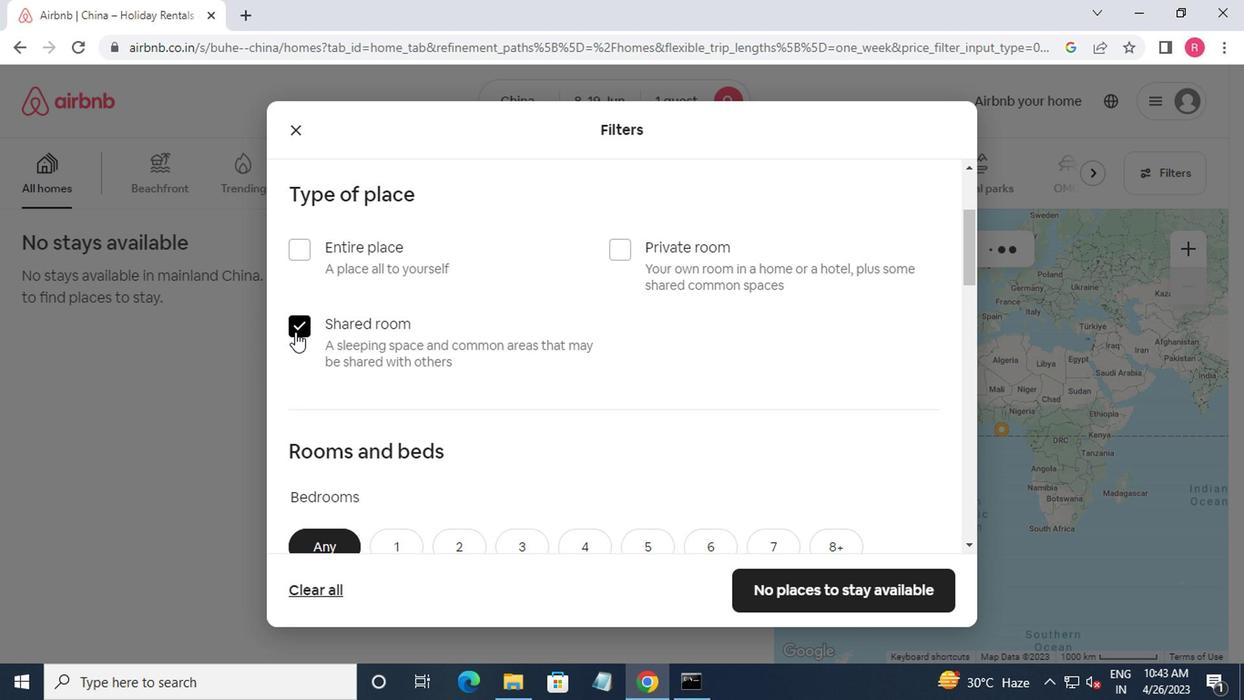 
Action: Mouse scrolled (291, 337) with delta (0, 0)
Screenshot: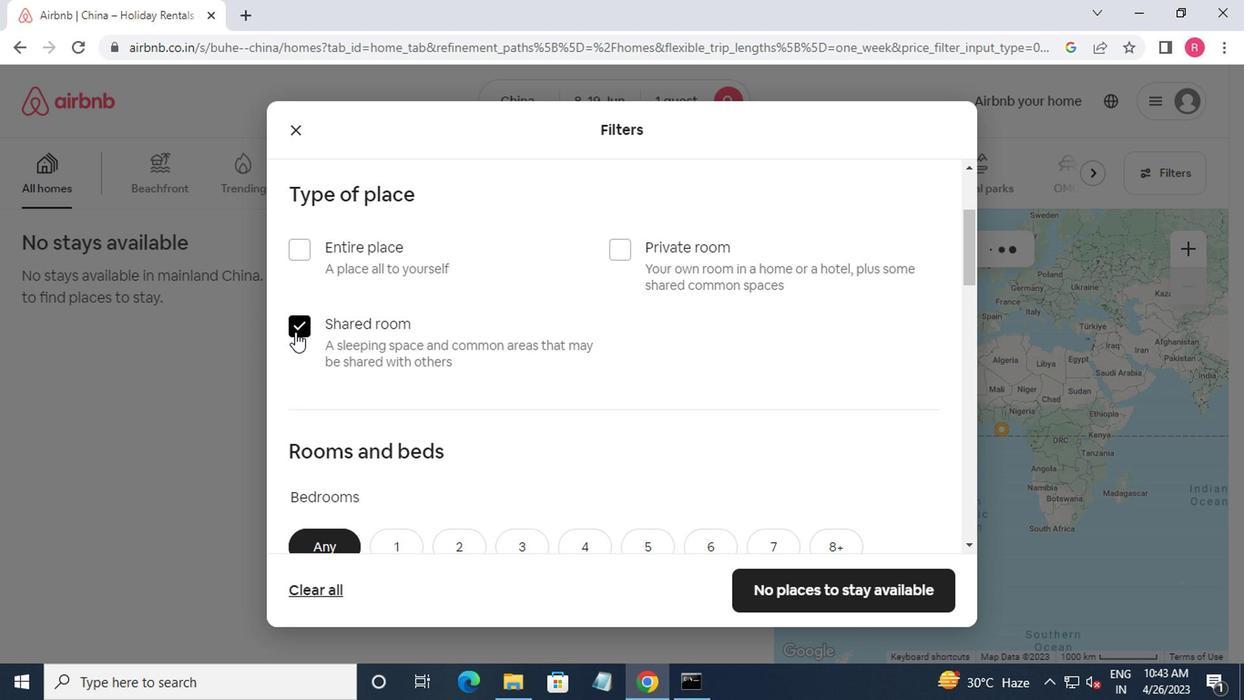 
Action: Mouse moved to (394, 359)
Screenshot: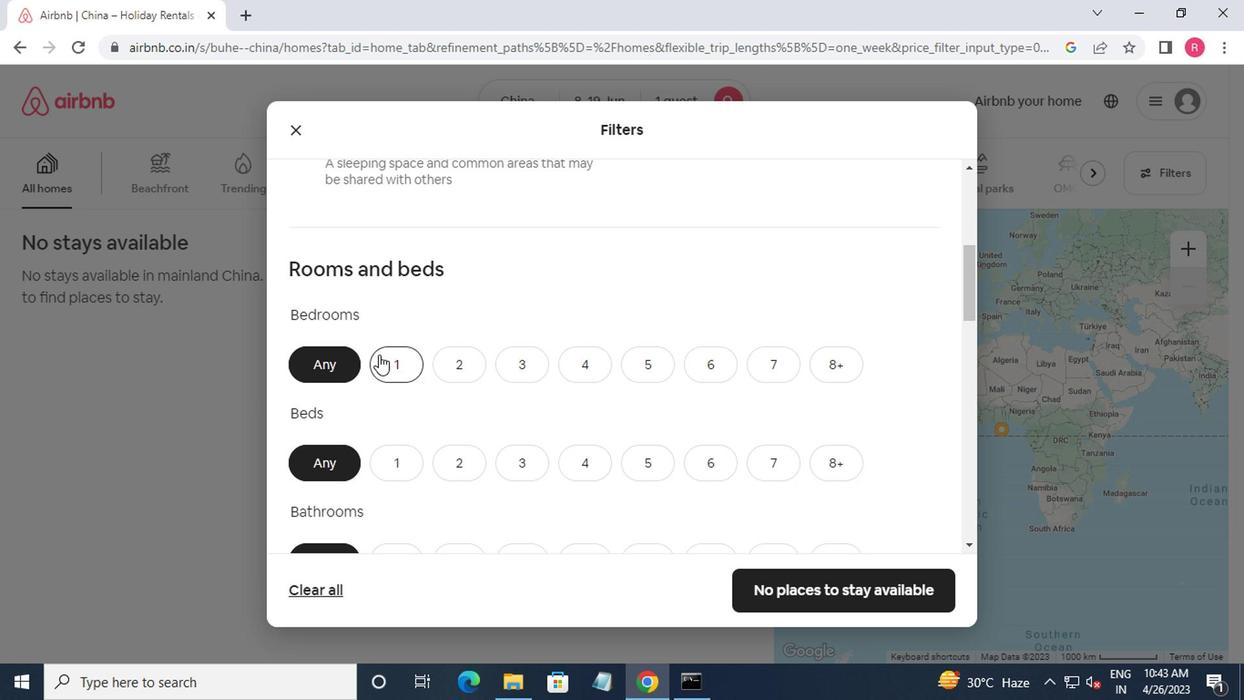 
Action: Mouse pressed left at (394, 359)
Screenshot: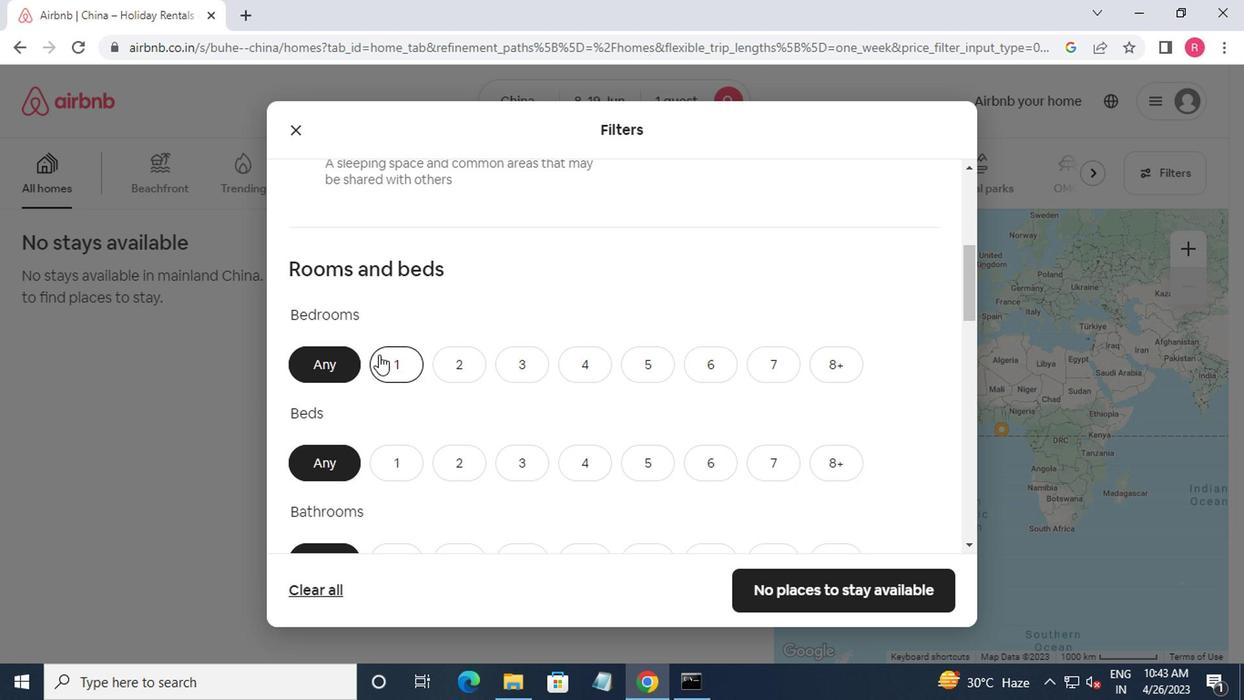 
Action: Mouse moved to (405, 473)
Screenshot: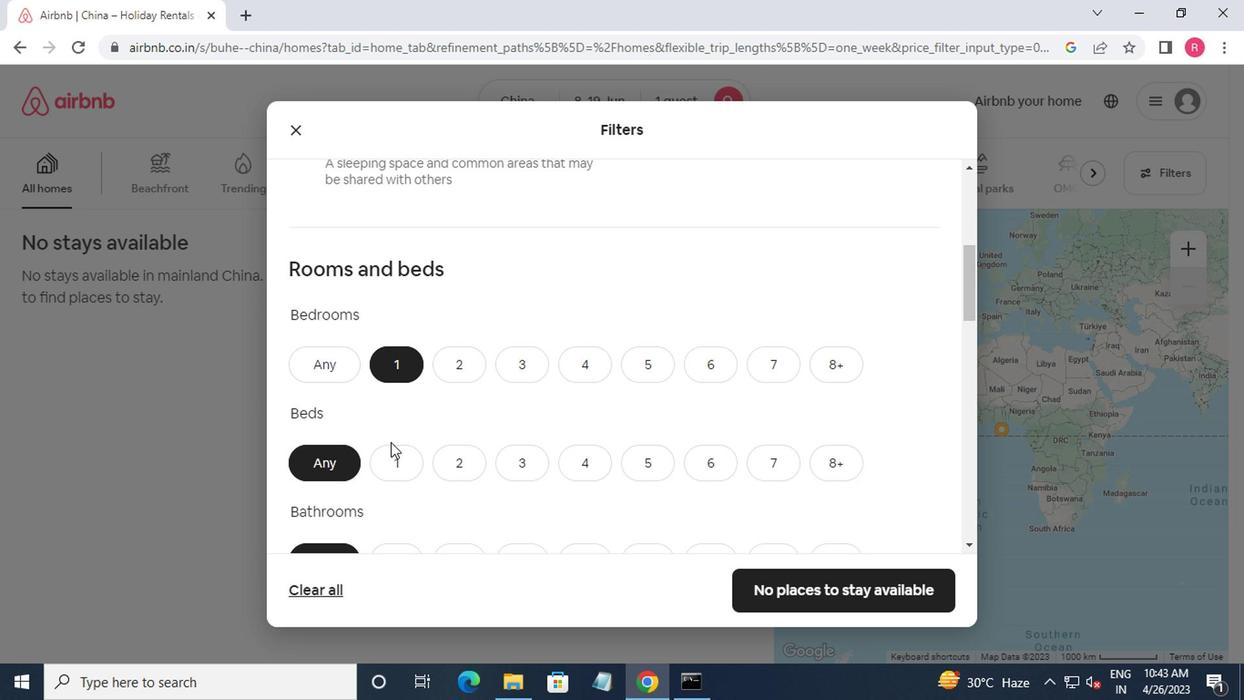 
Action: Mouse pressed left at (405, 473)
Screenshot: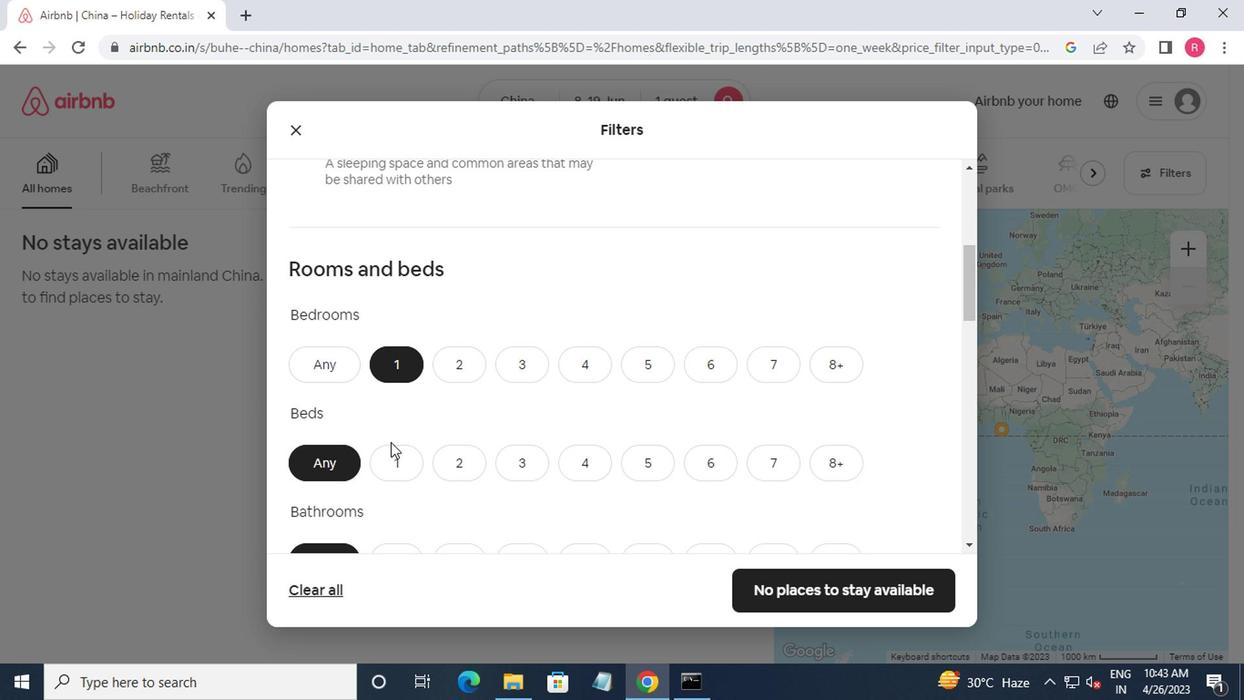 
Action: Mouse moved to (404, 469)
Screenshot: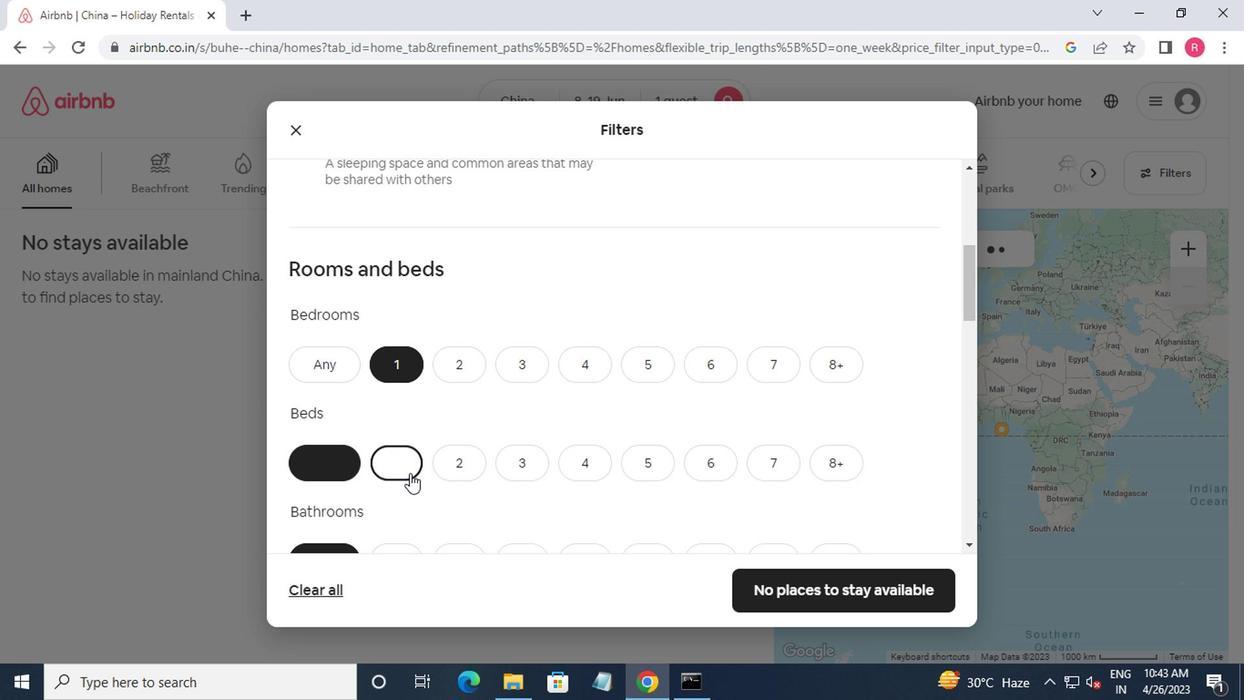 
Action: Mouse scrolled (404, 468) with delta (0, 0)
Screenshot: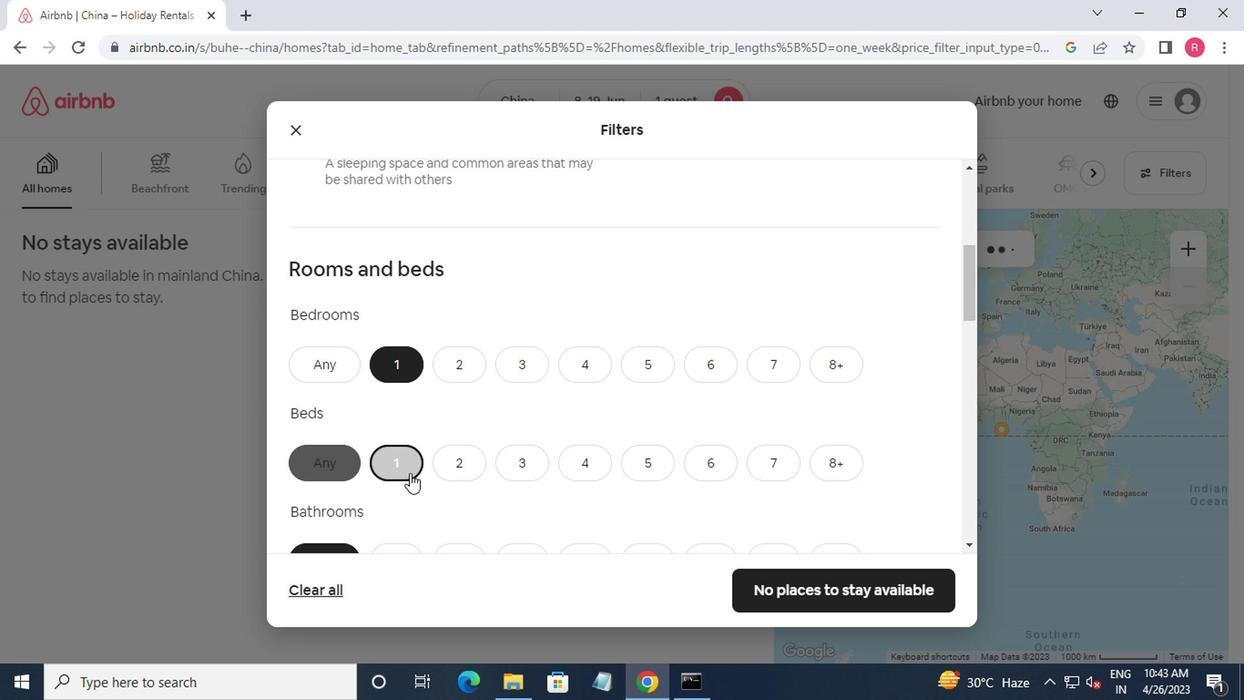 
Action: Mouse scrolled (404, 468) with delta (0, 0)
Screenshot: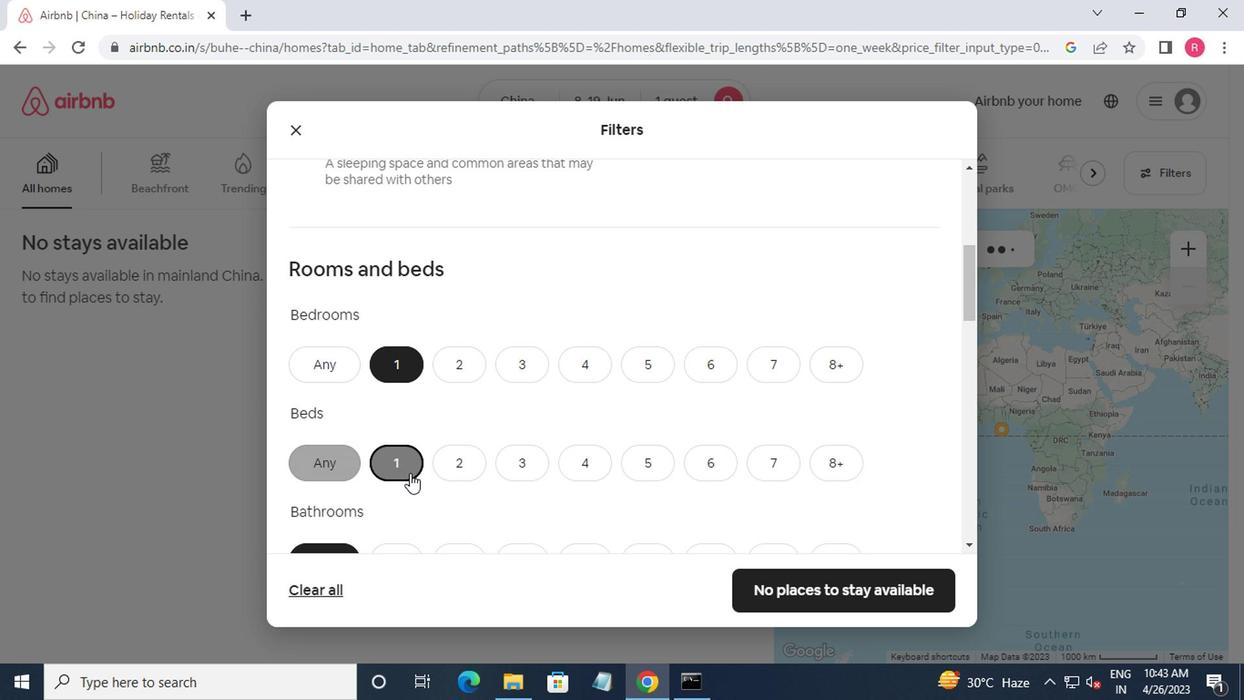 
Action: Mouse moved to (404, 468)
Screenshot: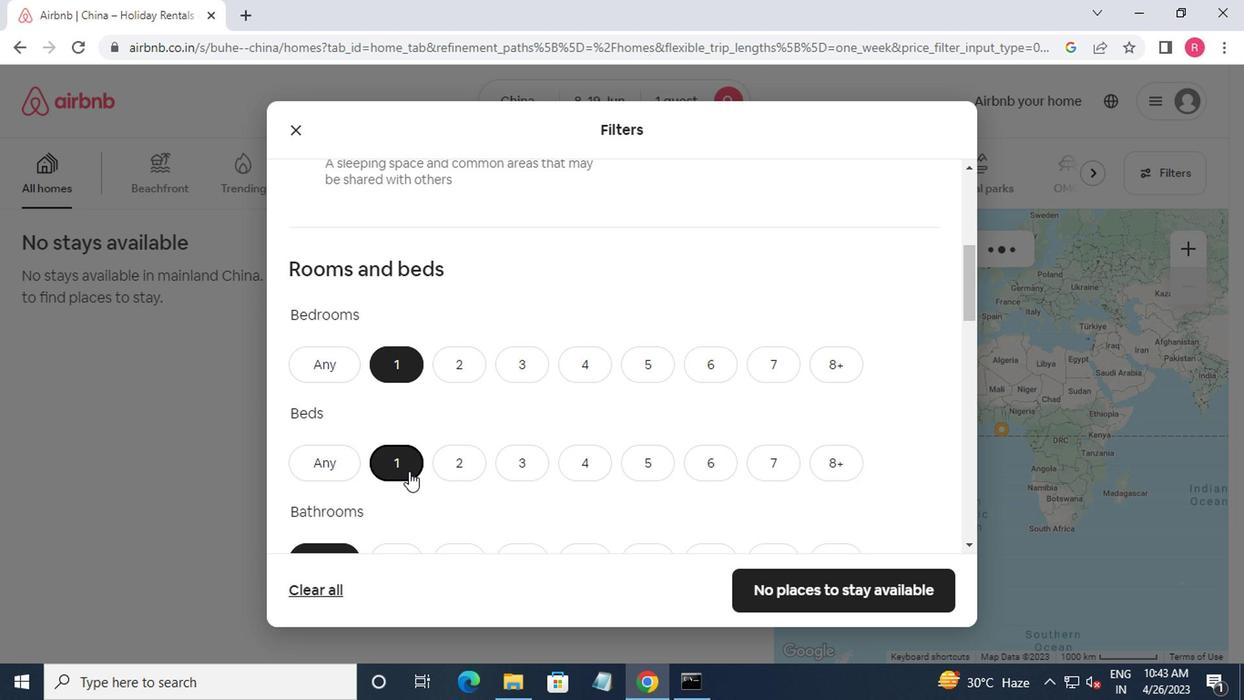 
Action: Mouse scrolled (404, 467) with delta (0, -1)
Screenshot: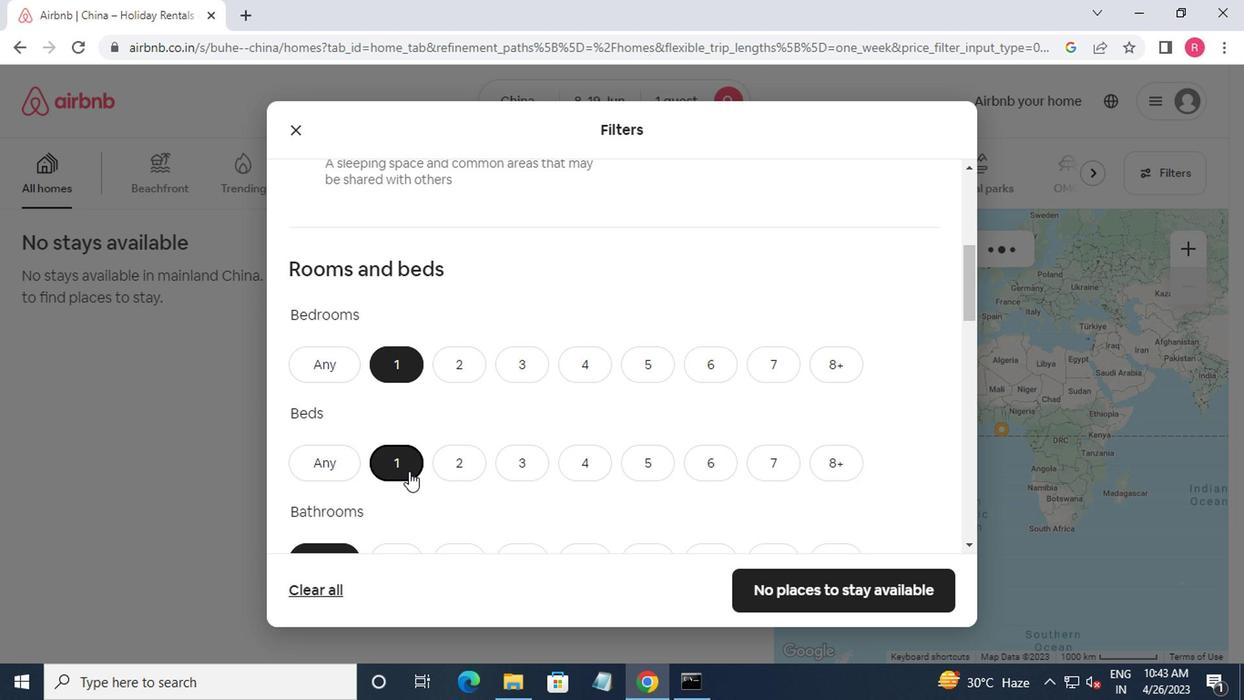 
Action: Mouse moved to (394, 284)
Screenshot: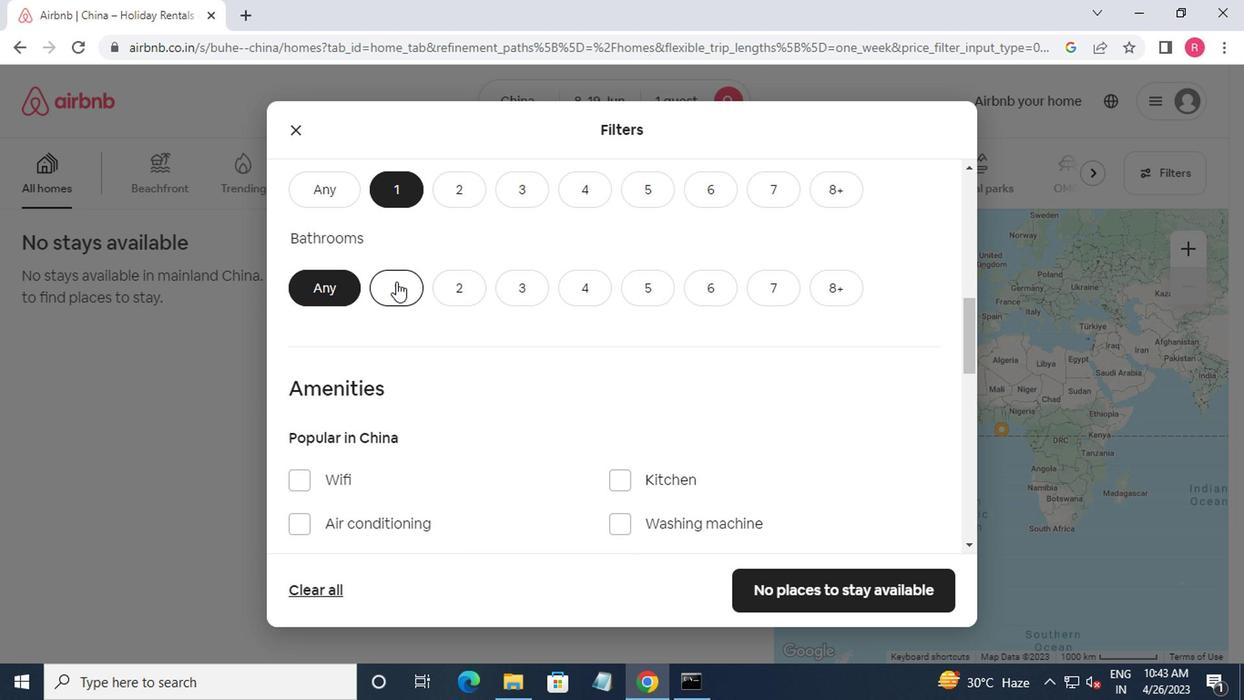 
Action: Mouse pressed left at (394, 284)
Screenshot: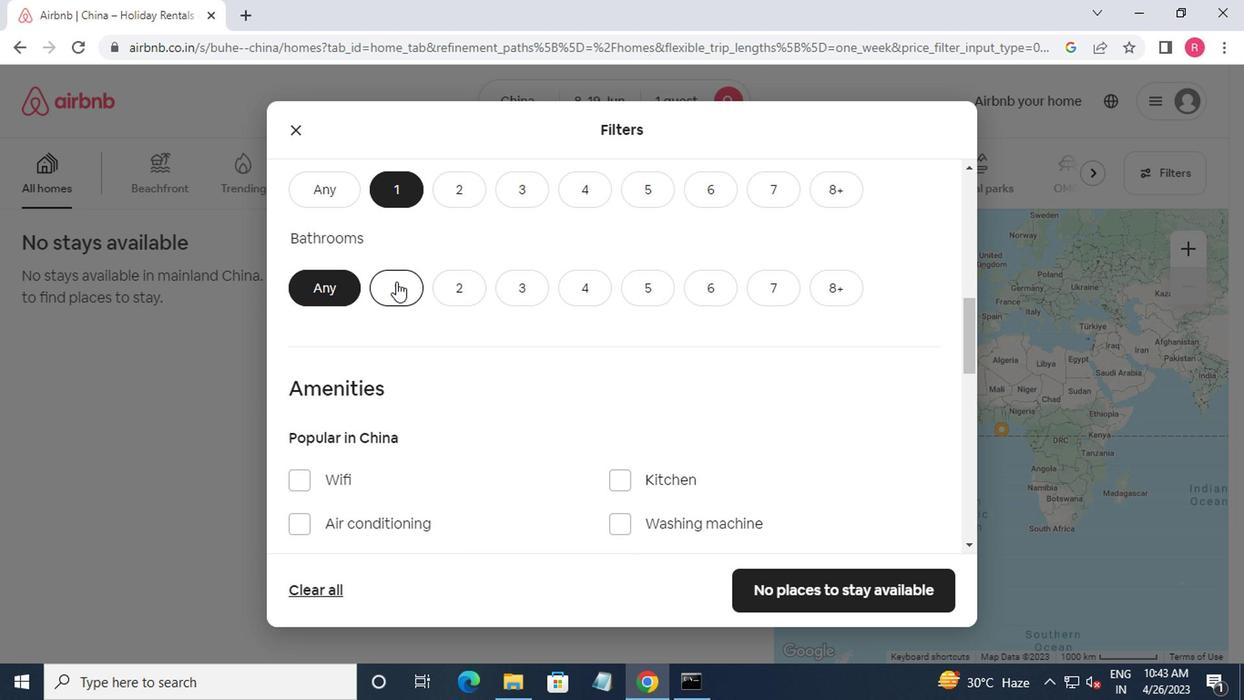 
Action: Mouse moved to (416, 324)
Screenshot: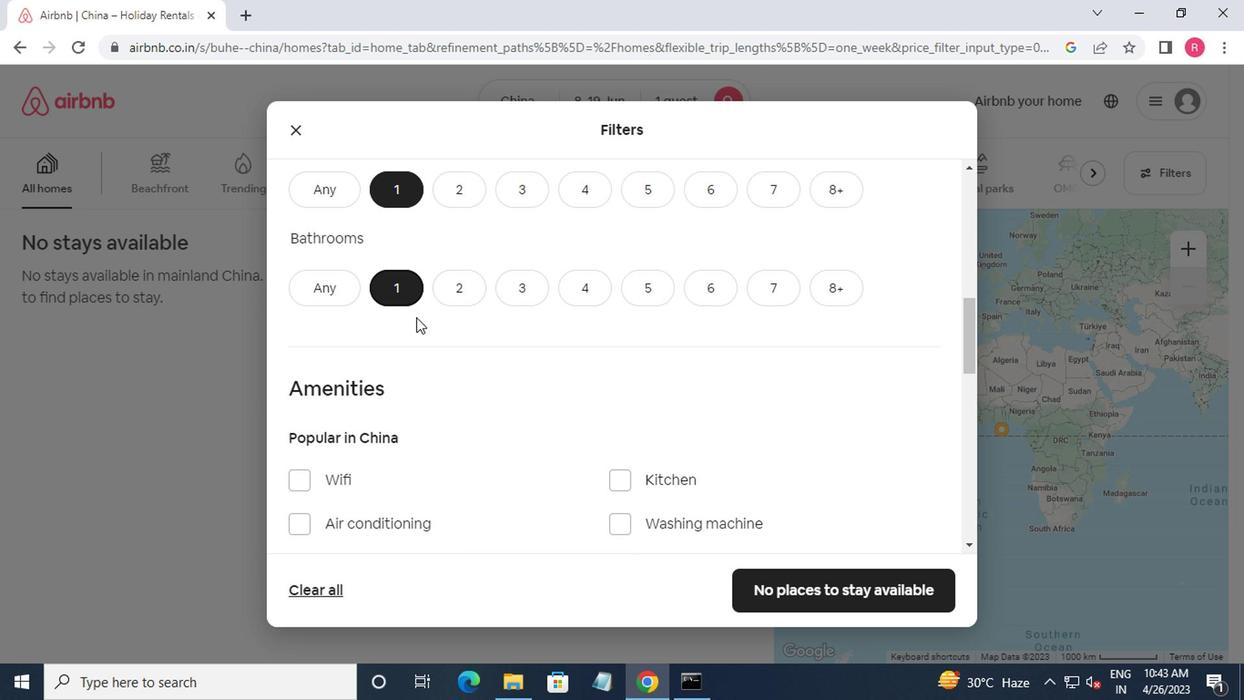 
Action: Mouse scrolled (416, 323) with delta (0, 0)
Screenshot: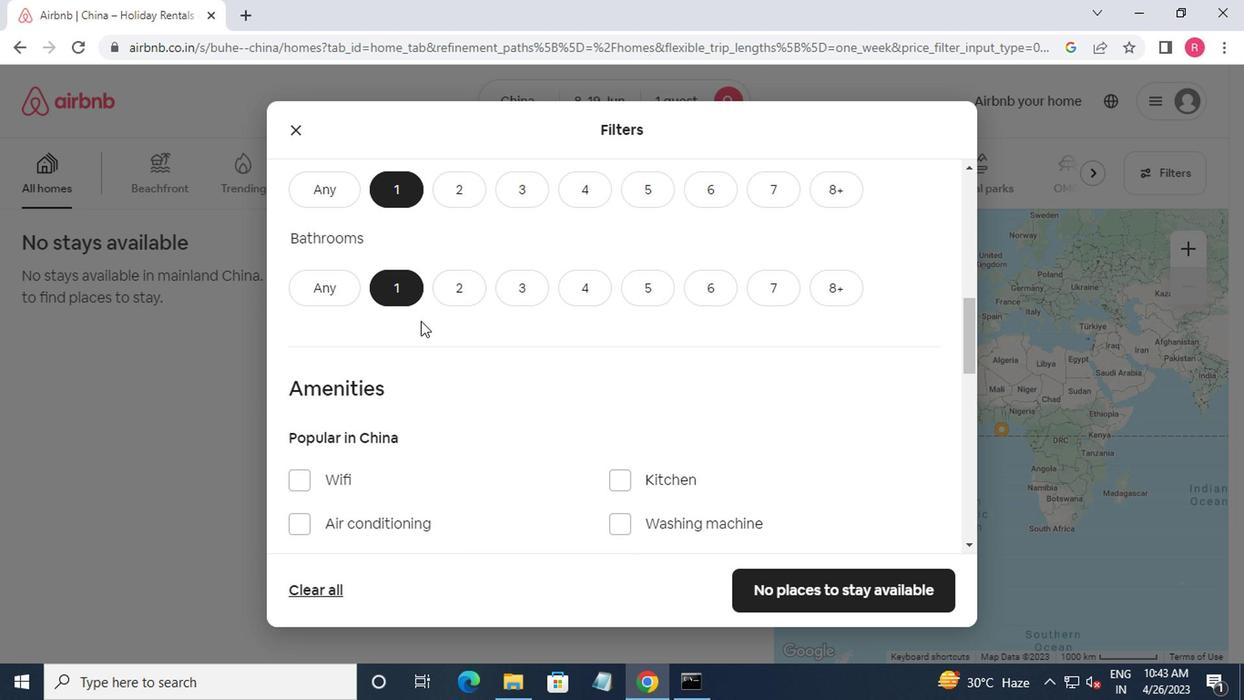 
Action: Mouse moved to (417, 324)
Screenshot: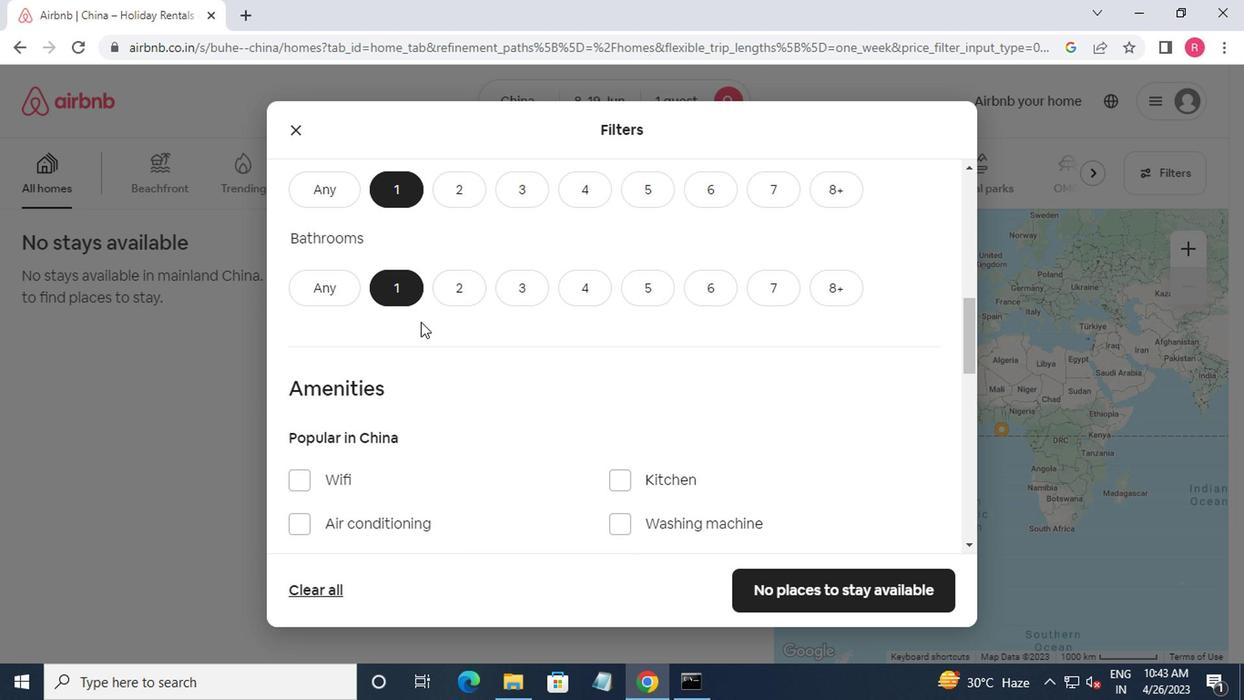 
Action: Mouse scrolled (417, 323) with delta (0, 0)
Screenshot: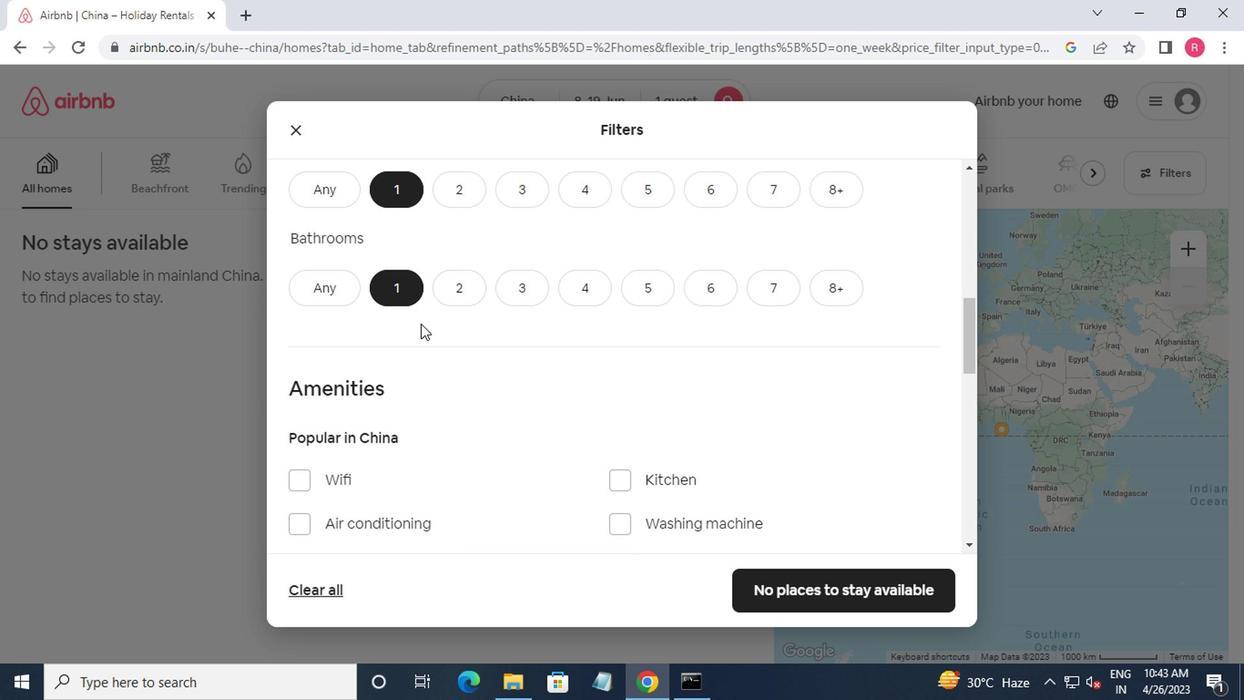 
Action: Mouse moved to (417, 326)
Screenshot: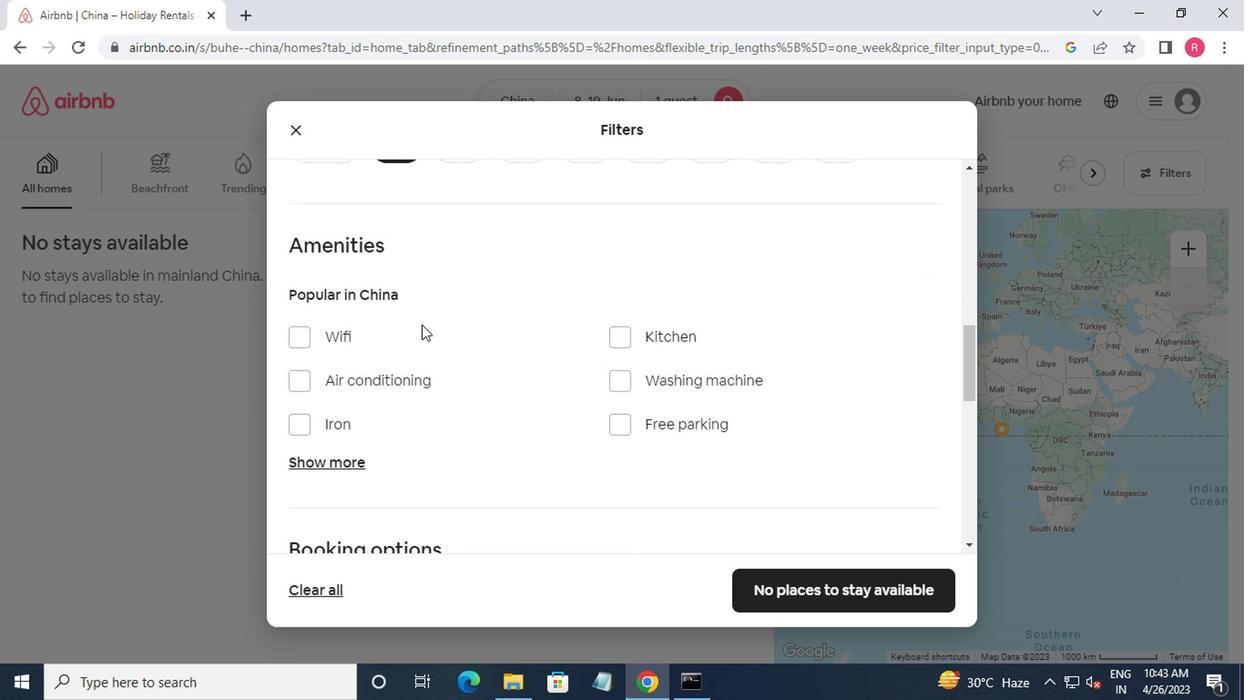
Action: Mouse scrolled (417, 324) with delta (0, -1)
Screenshot: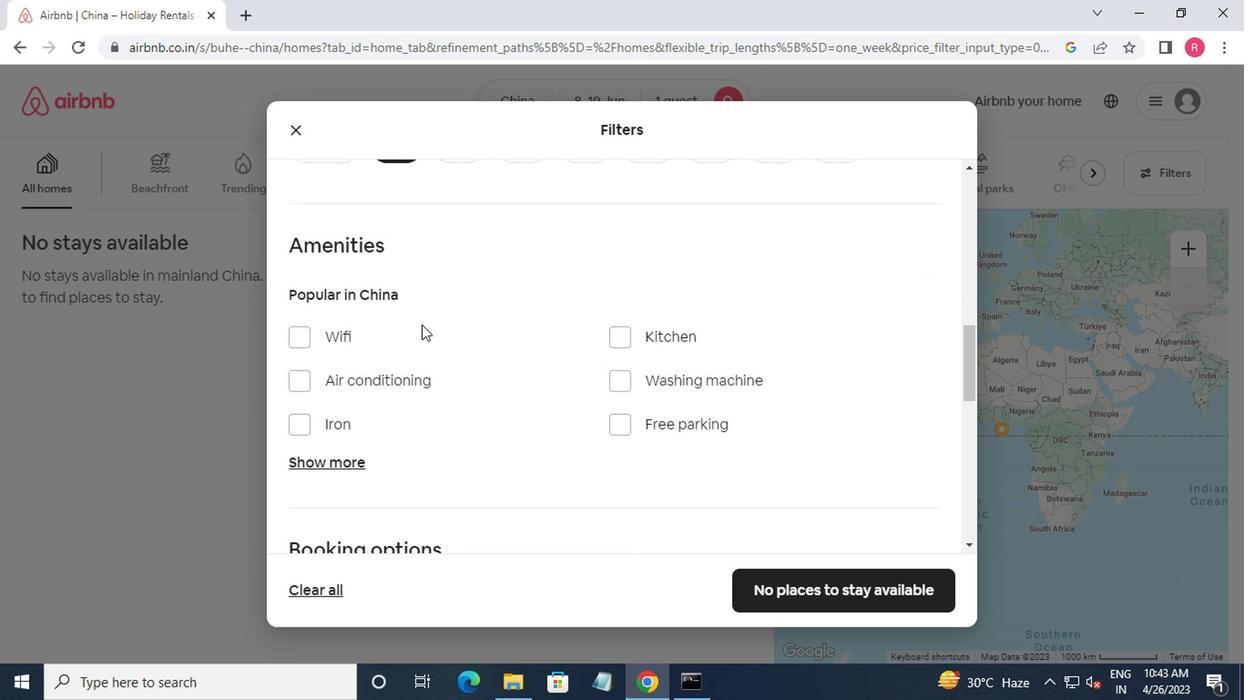 
Action: Mouse moved to (413, 324)
Screenshot: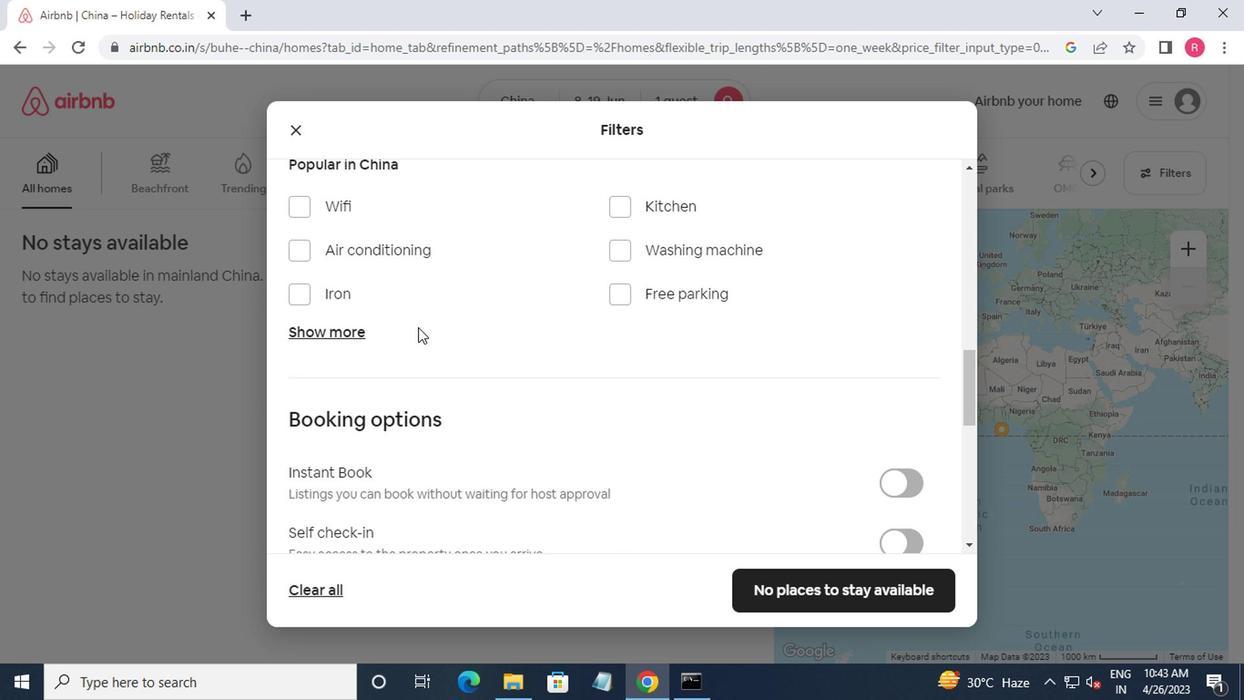 
Action: Mouse scrolled (413, 324) with delta (0, 0)
Screenshot: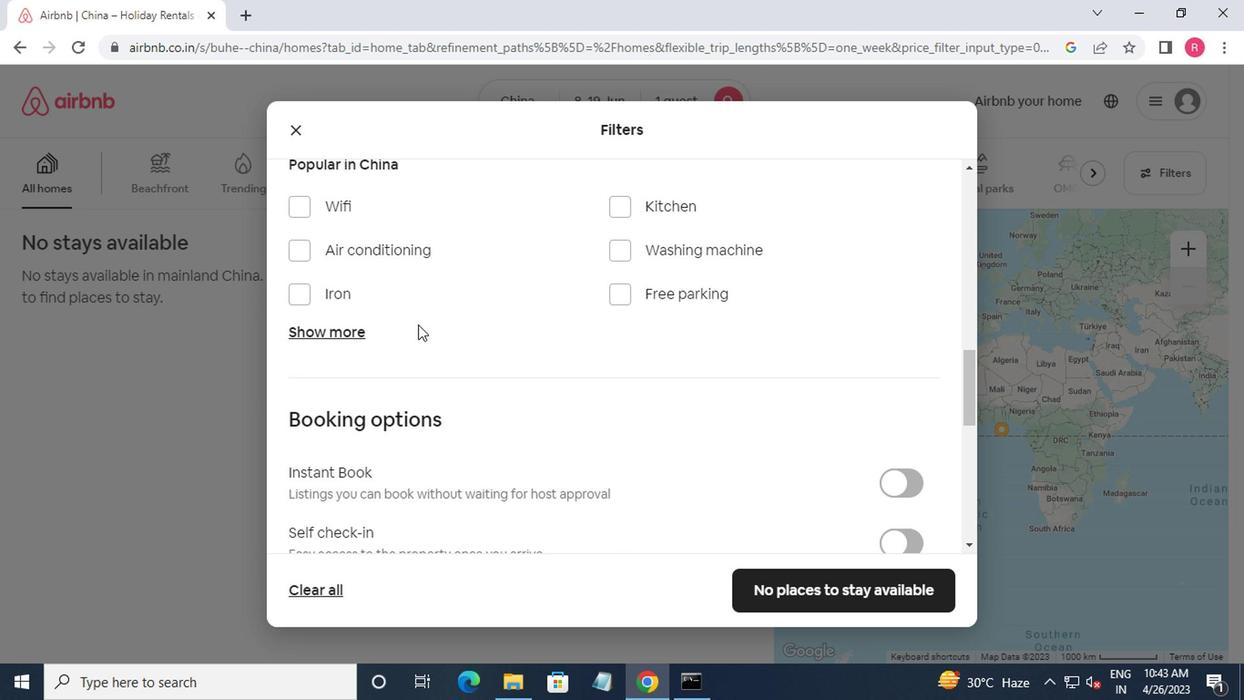 
Action: Mouse moved to (413, 324)
Screenshot: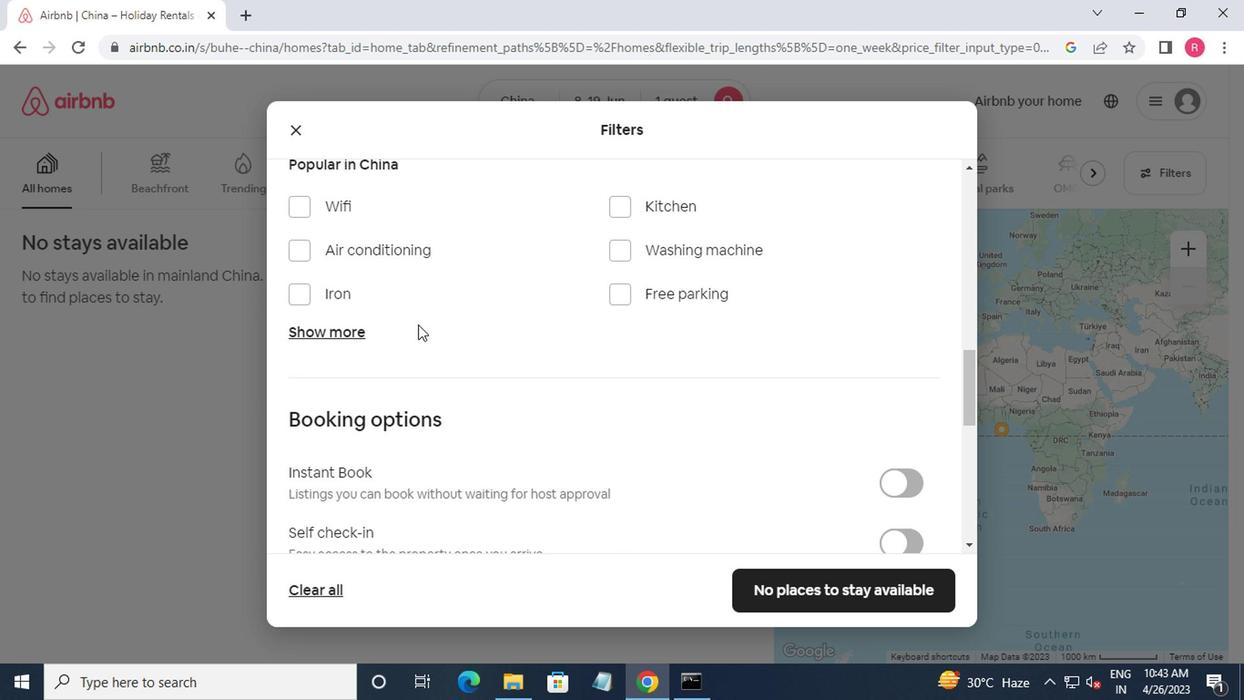 
Action: Mouse scrolled (413, 324) with delta (0, 0)
Screenshot: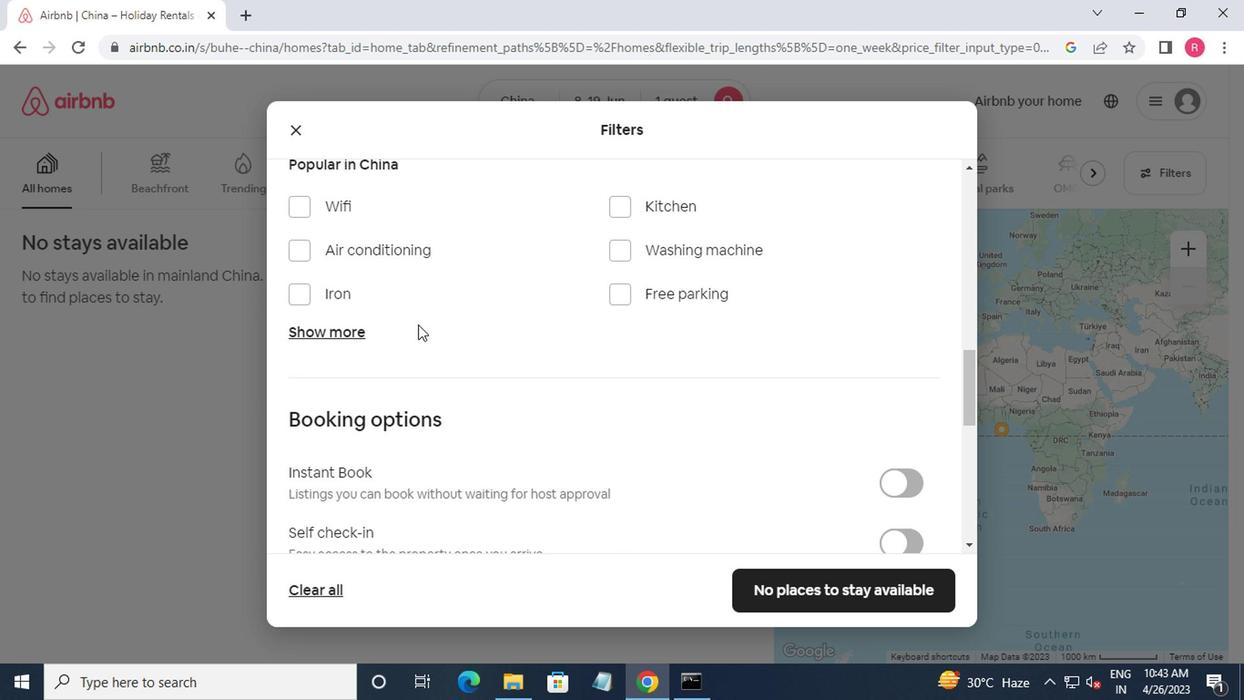 
Action: Mouse moved to (884, 364)
Screenshot: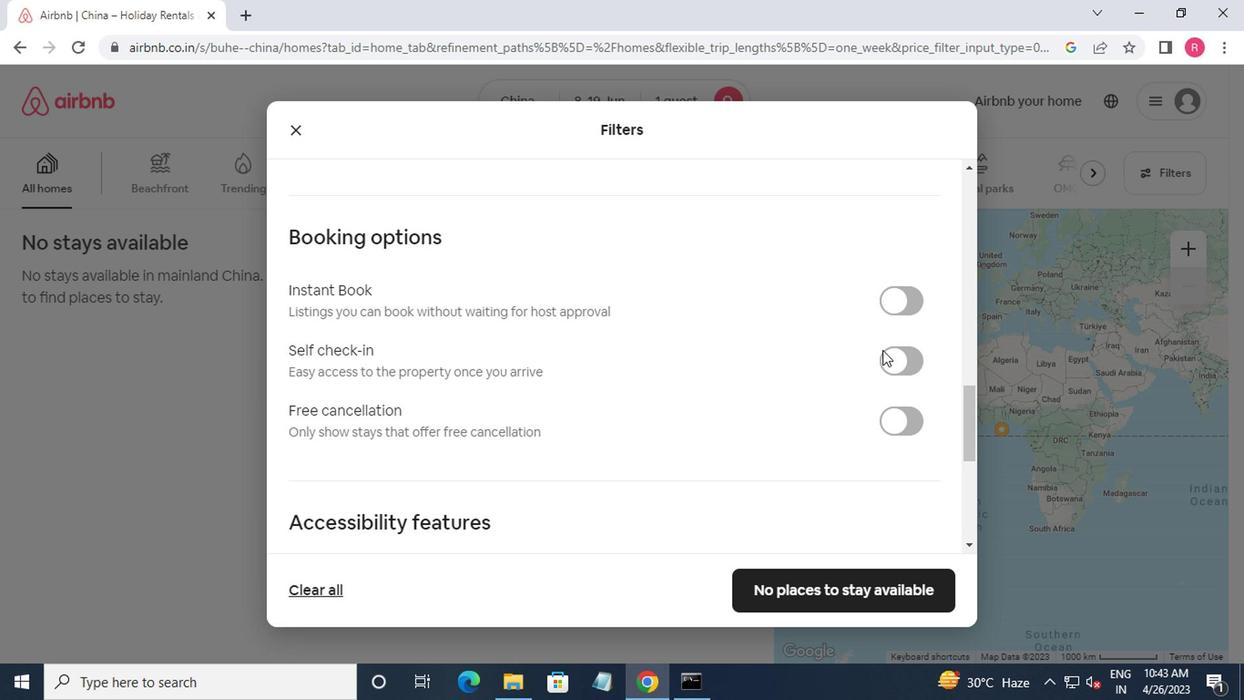 
Action: Mouse pressed left at (884, 364)
Screenshot: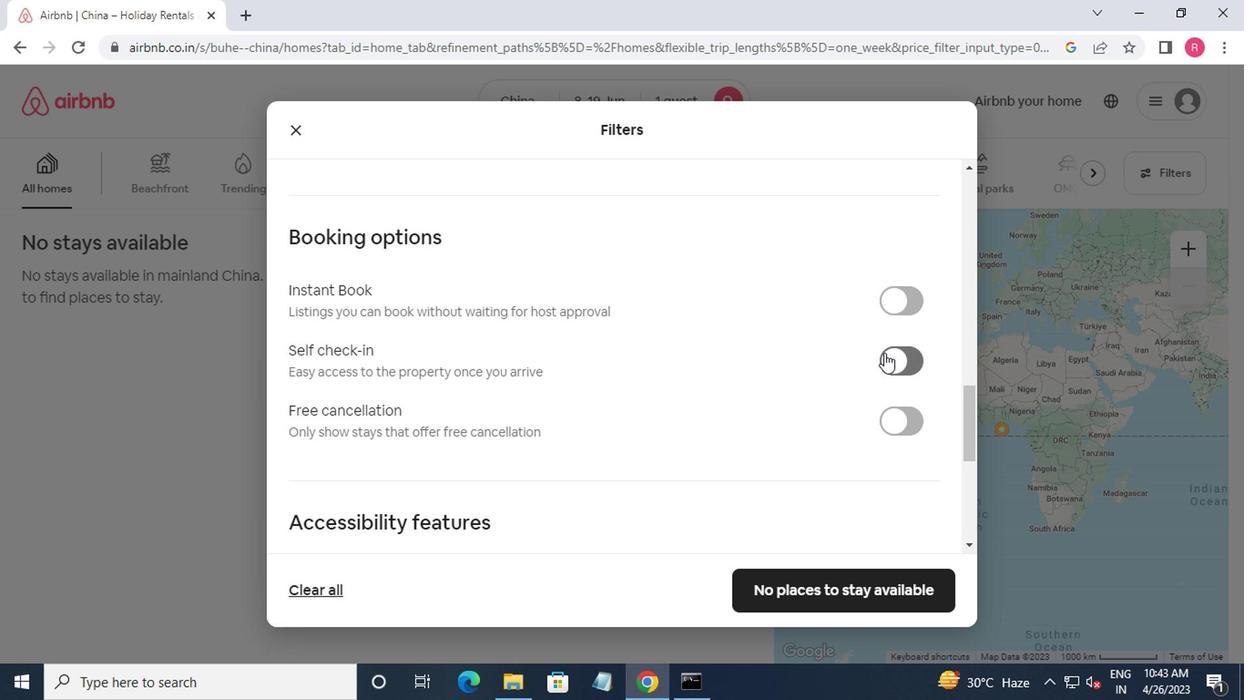 
Action: Mouse moved to (870, 368)
Screenshot: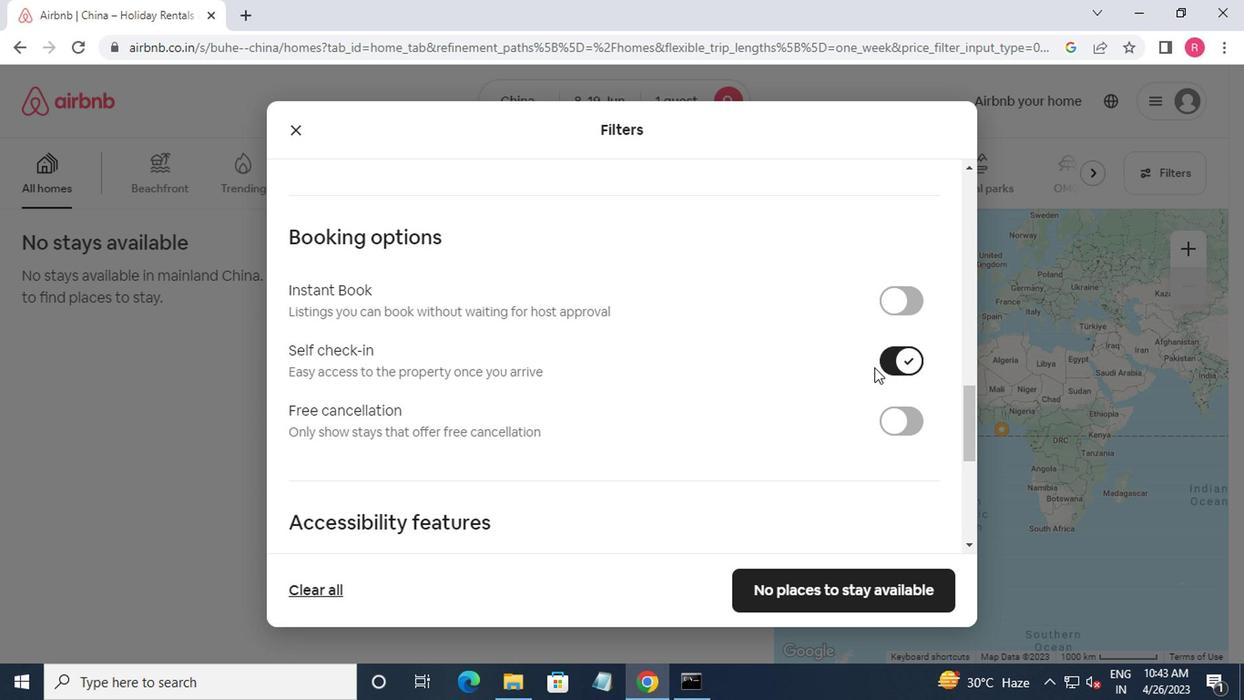 
Action: Mouse scrolled (870, 366) with delta (0, -1)
Screenshot: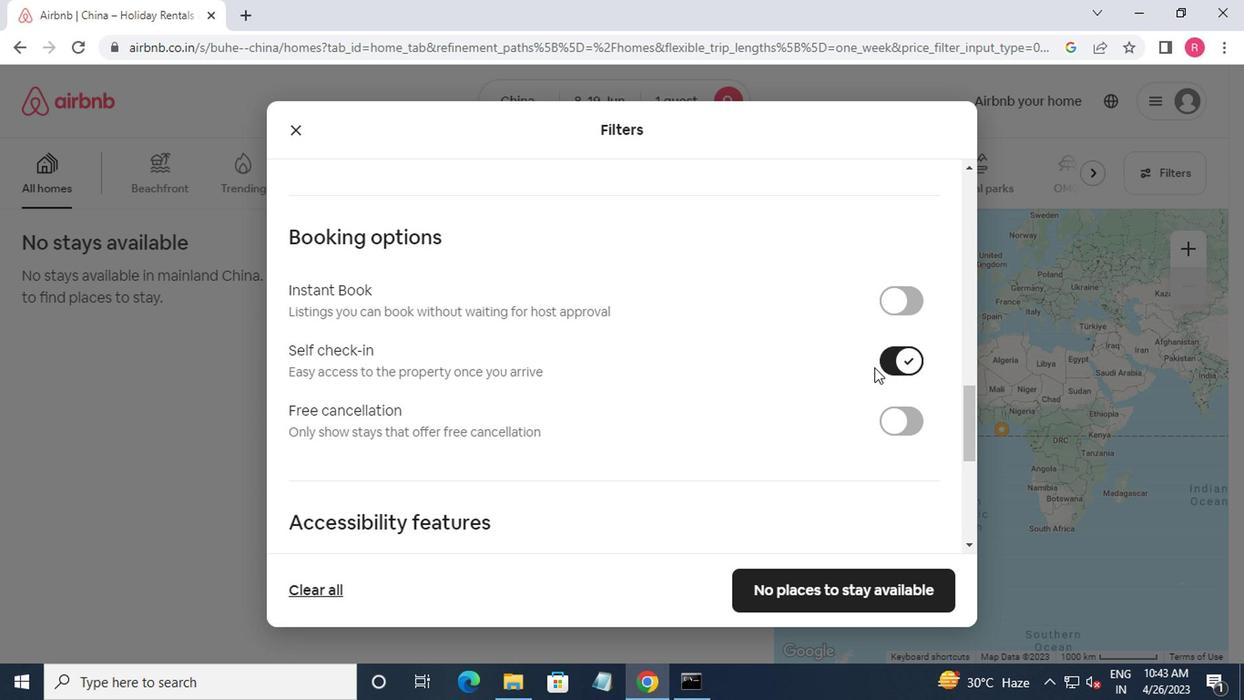 
Action: Mouse moved to (866, 370)
Screenshot: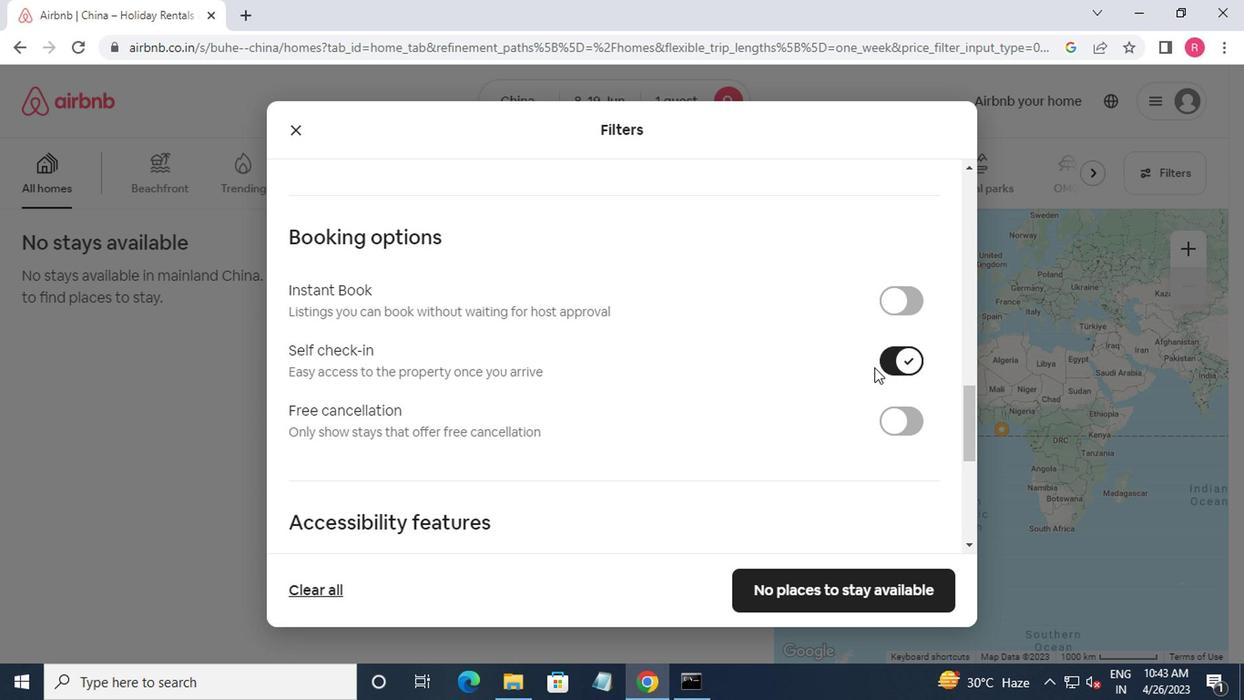 
Action: Mouse scrolled (866, 369) with delta (0, -1)
Screenshot: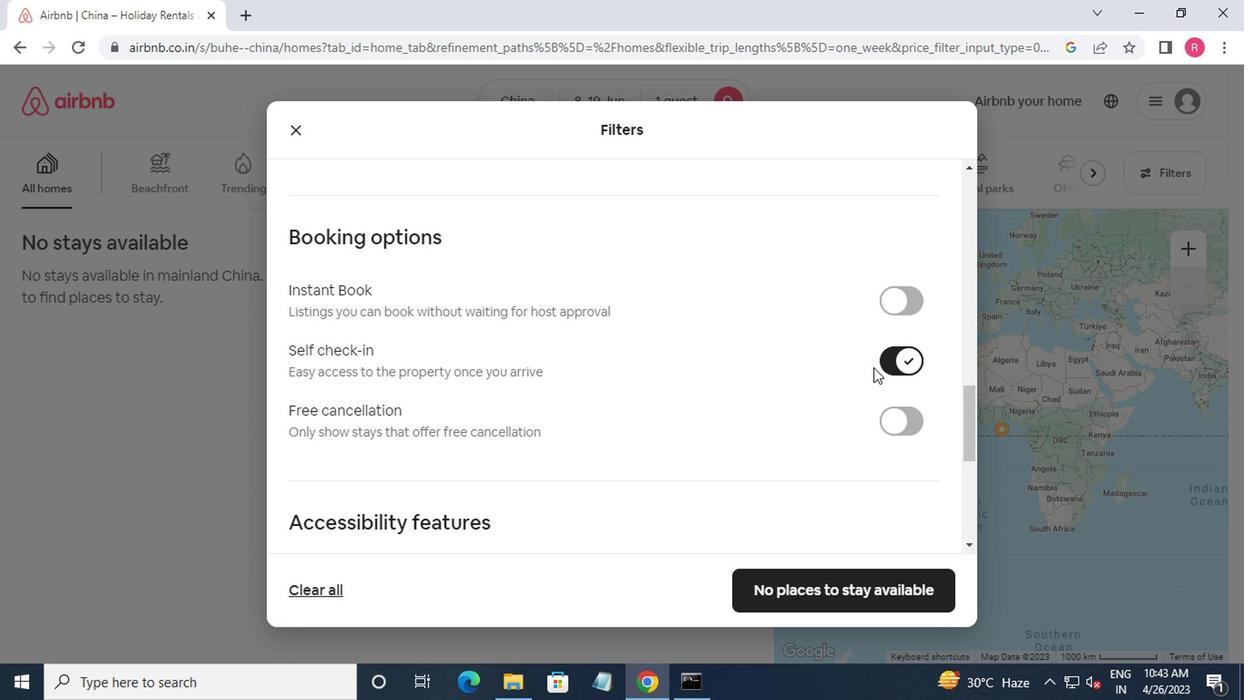 
Action: Mouse moved to (866, 372)
Screenshot: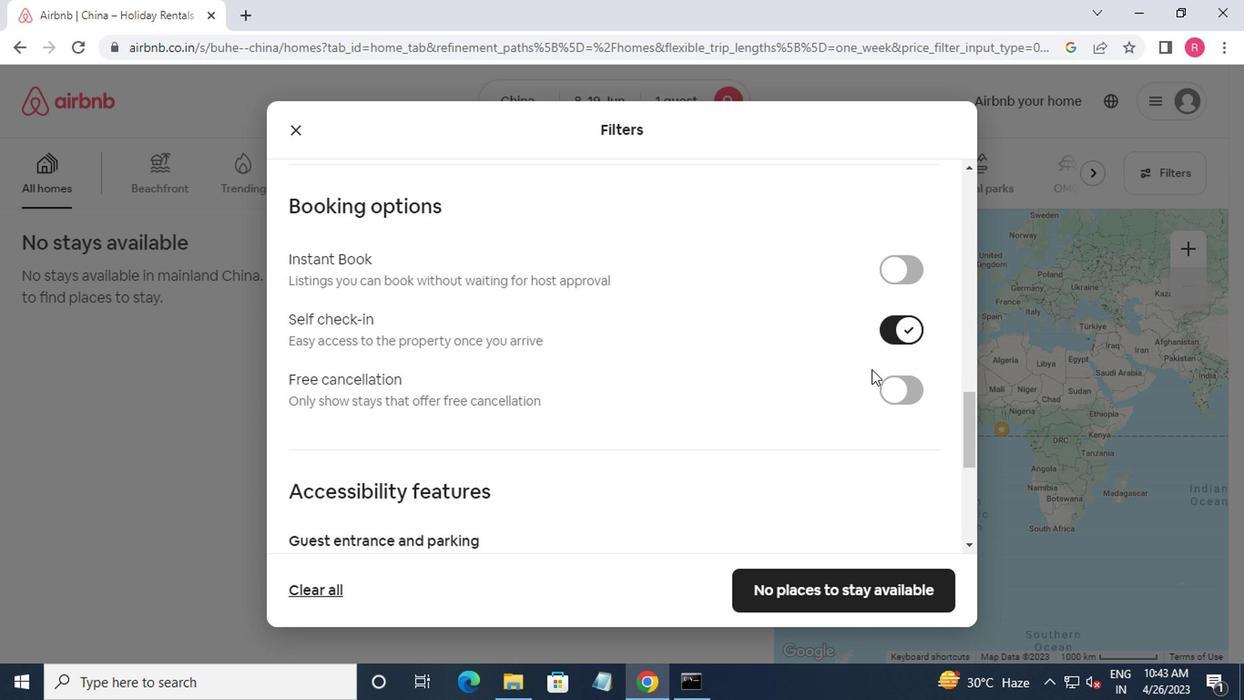 
Action: Mouse scrolled (866, 371) with delta (0, -1)
Screenshot: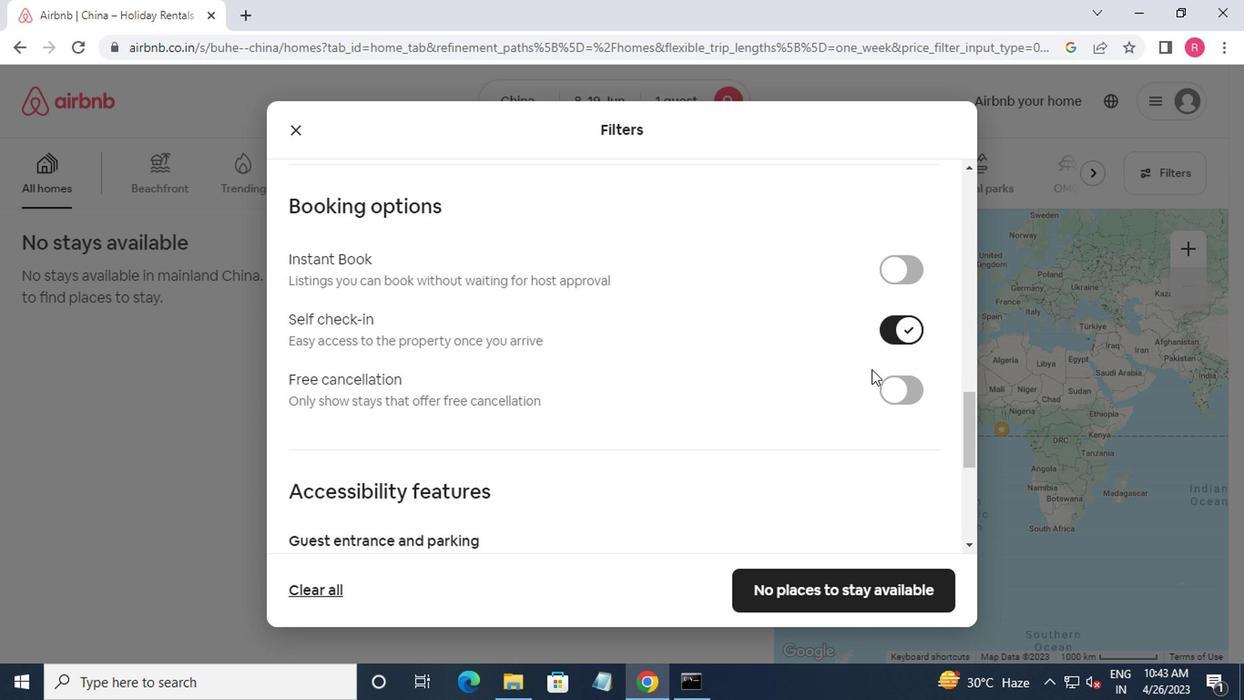 
Action: Mouse moved to (861, 373)
Screenshot: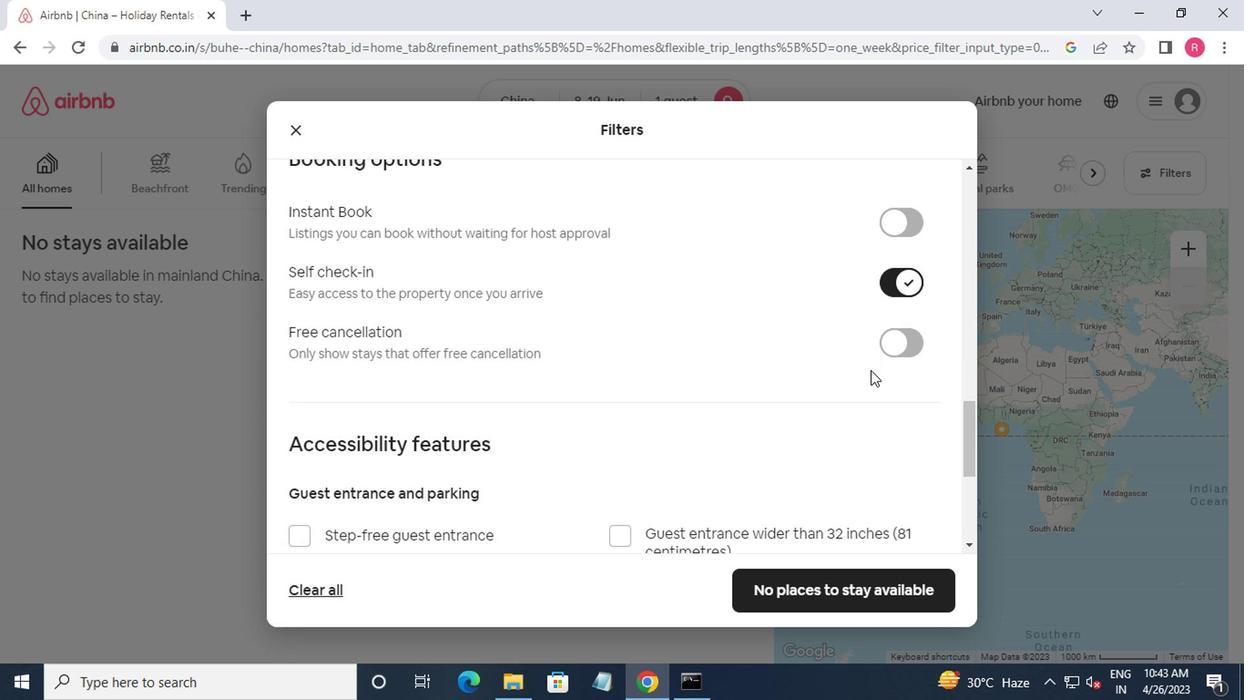
Action: Mouse scrolled (861, 372) with delta (0, 0)
Screenshot: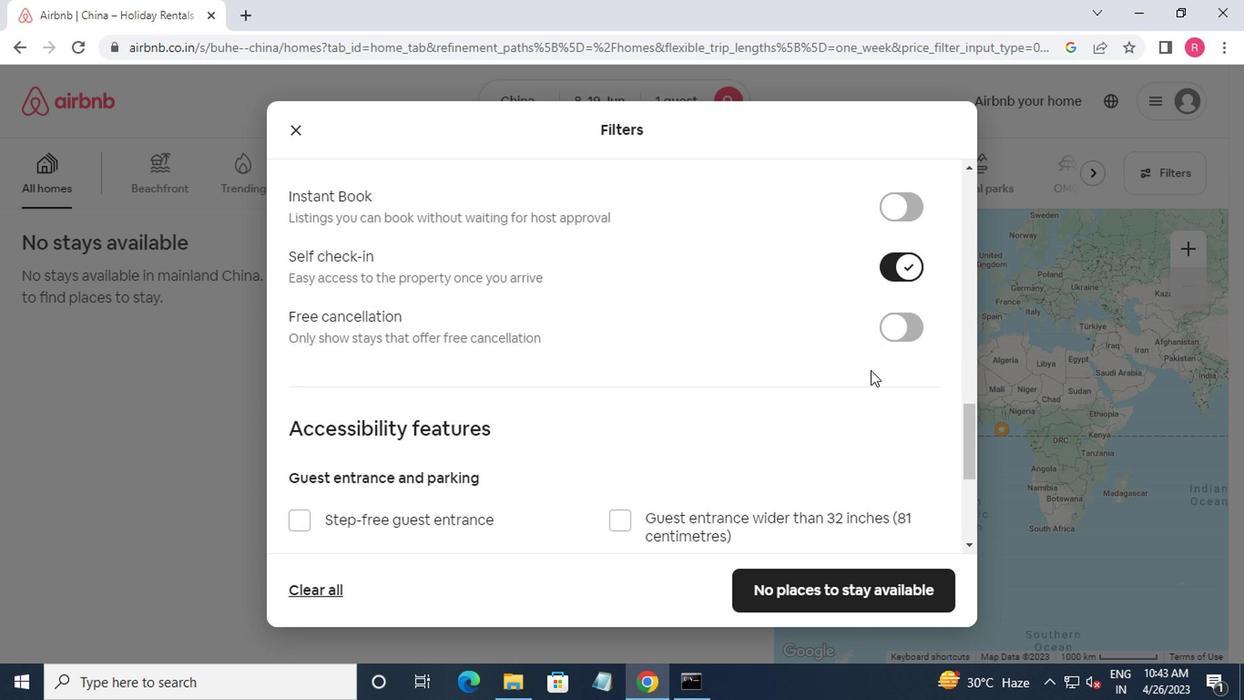 
Action: Mouse moved to (854, 373)
Screenshot: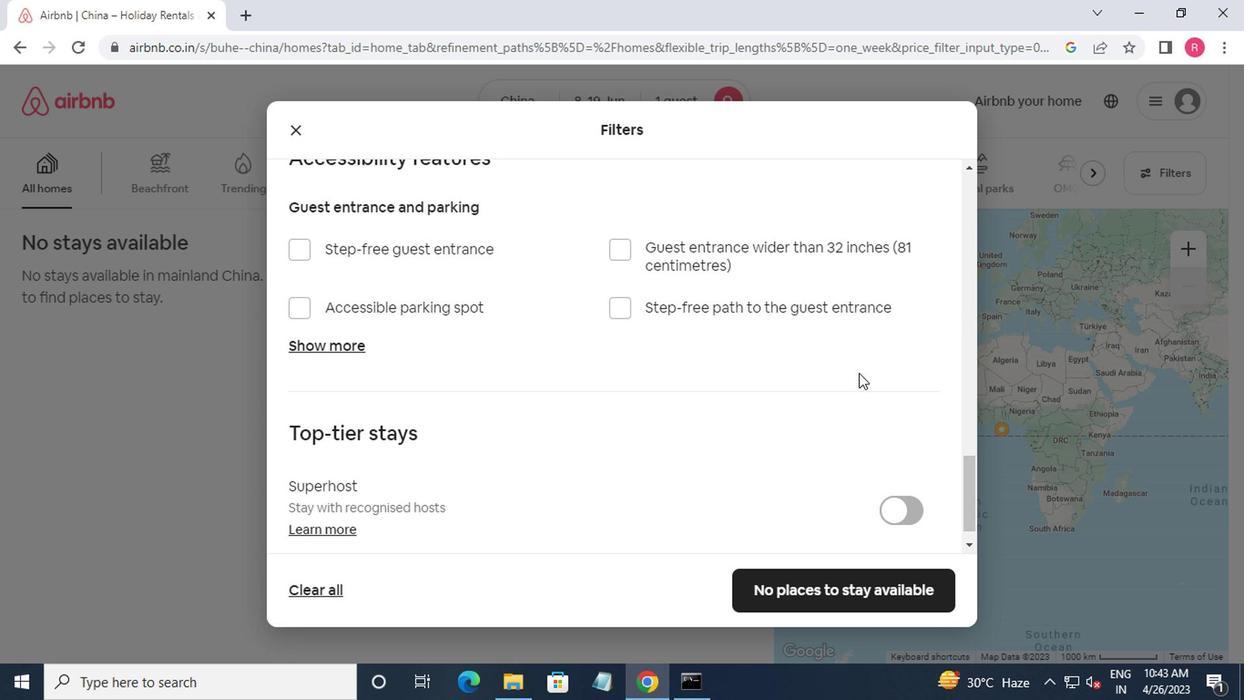 
Action: Mouse scrolled (854, 372) with delta (0, 0)
Screenshot: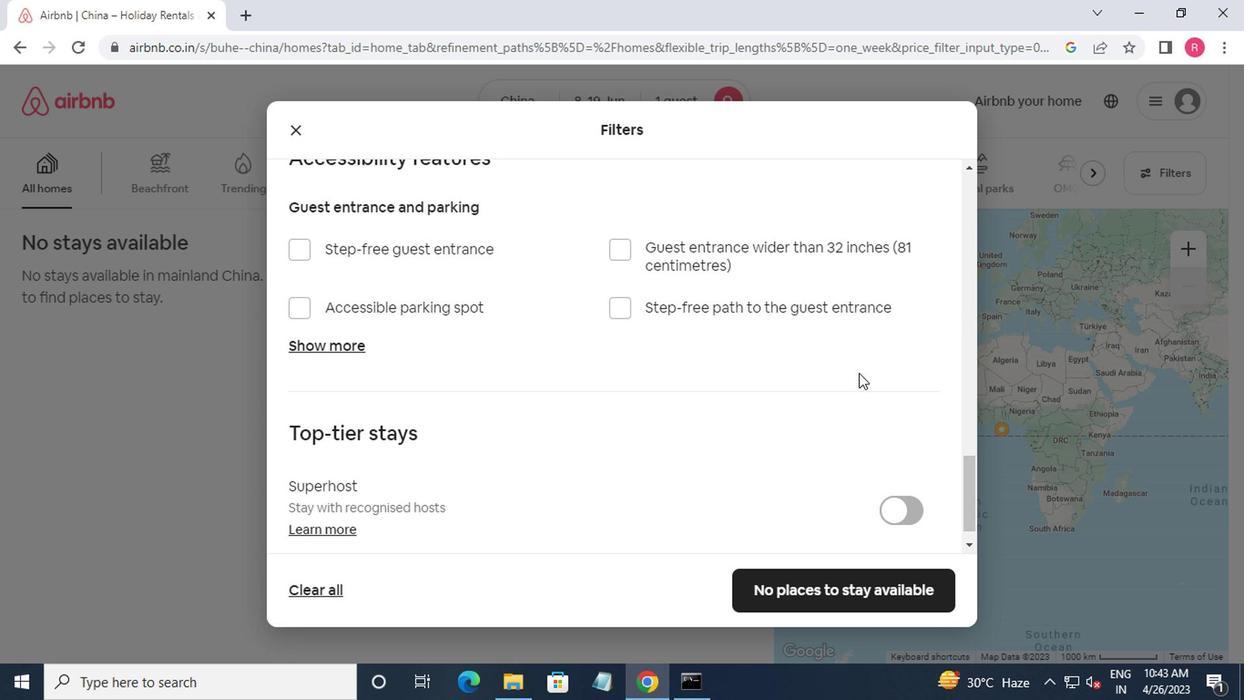
Action: Mouse moved to (849, 376)
Screenshot: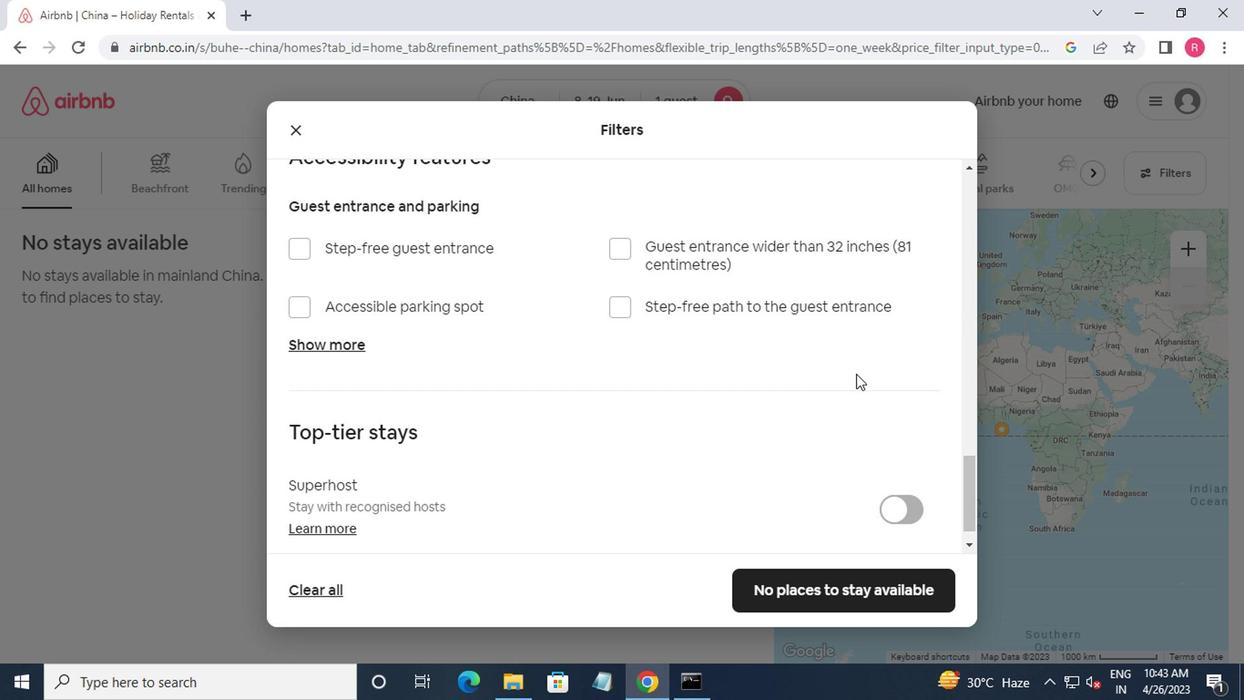 
Action: Mouse scrolled (849, 375) with delta (0, 0)
Screenshot: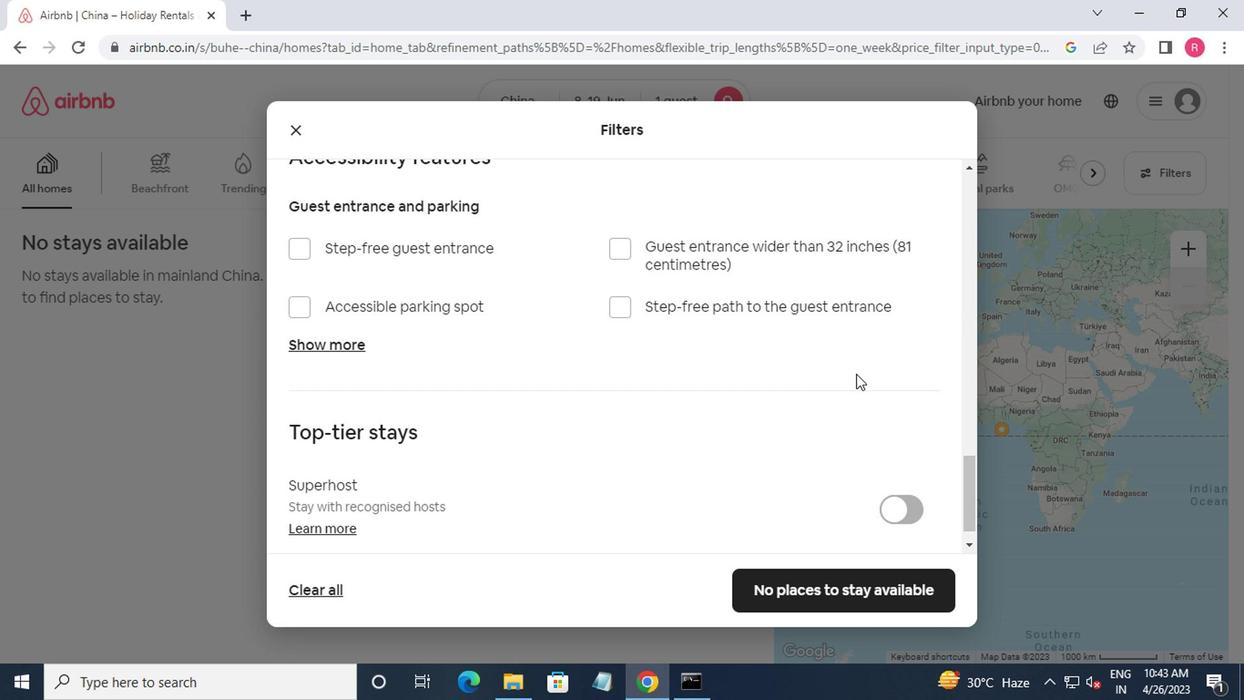
Action: Mouse moved to (846, 377)
Screenshot: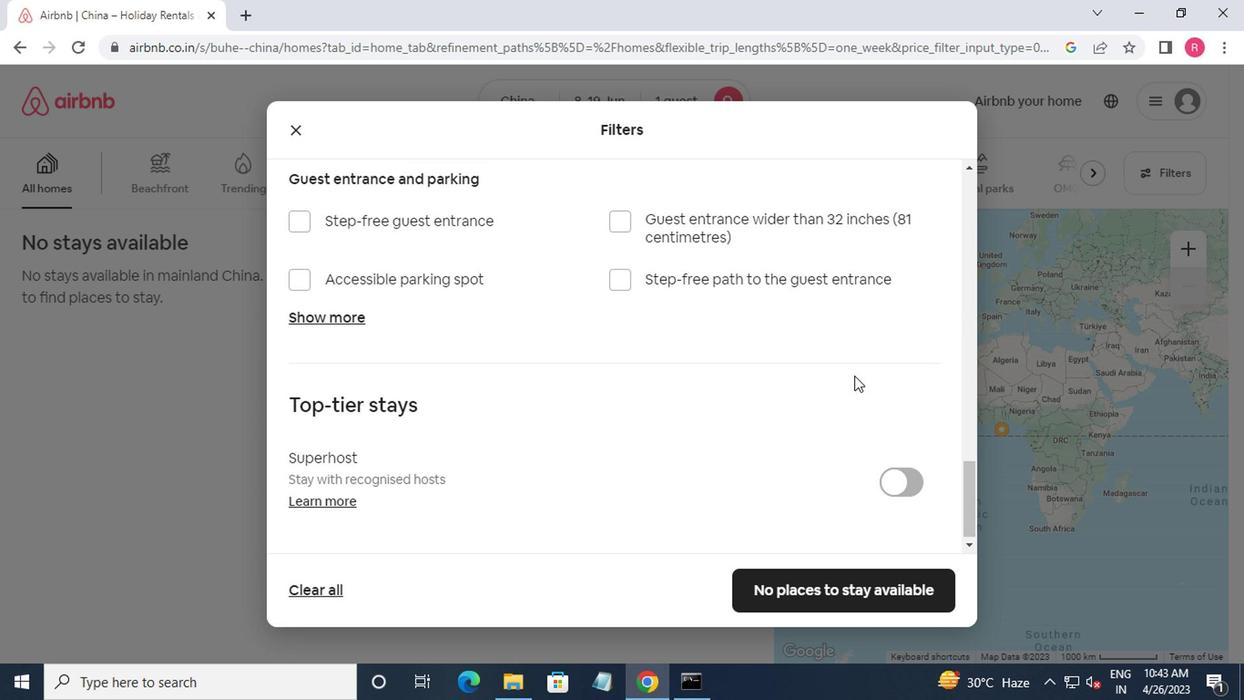 
Action: Mouse scrolled (846, 377) with delta (0, 0)
Screenshot: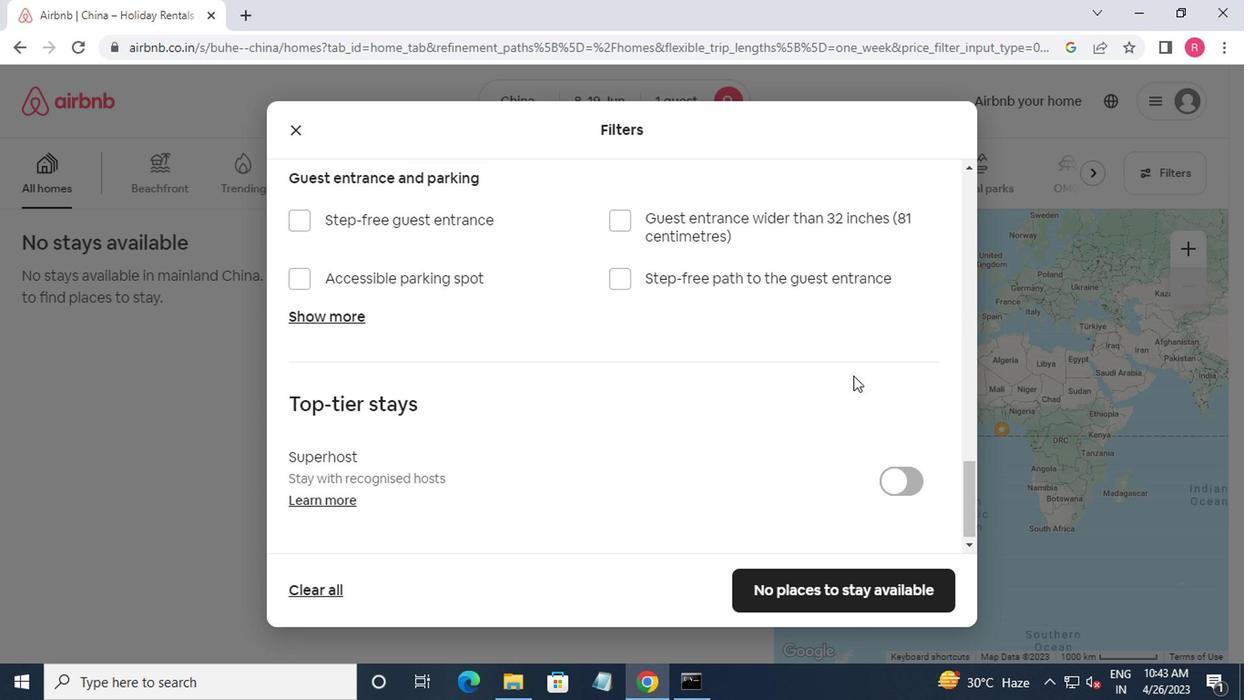 
Action: Mouse moved to (845, 379)
Screenshot: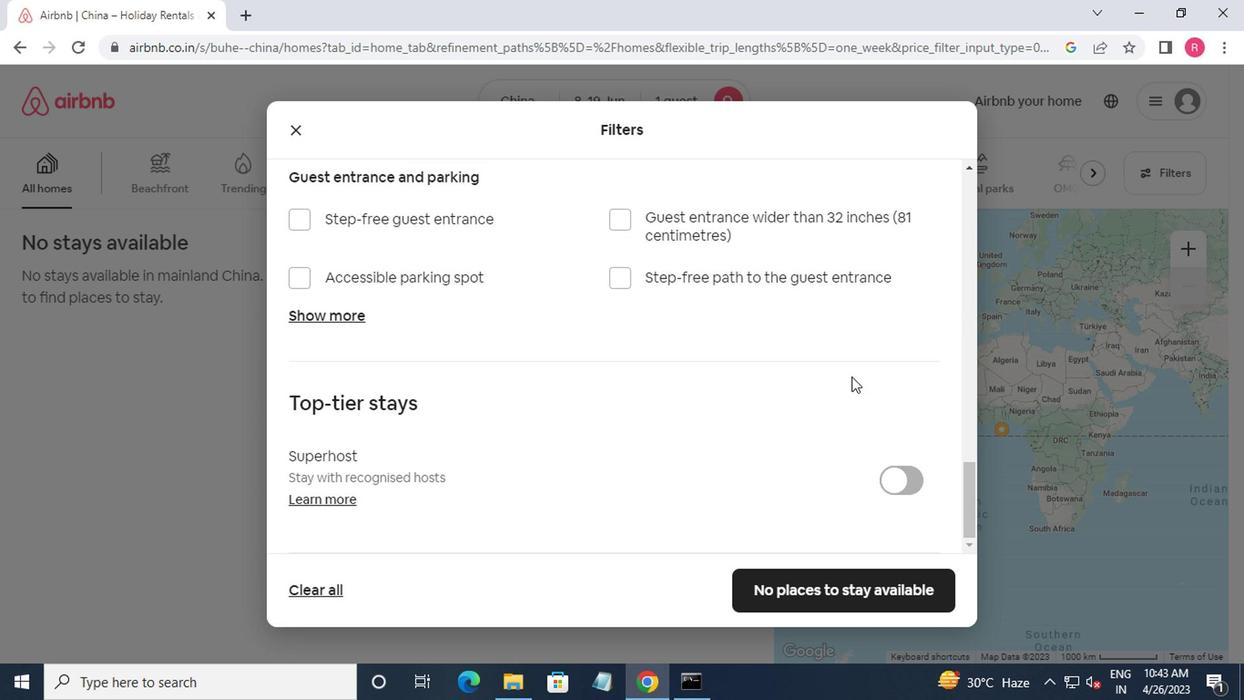 
Action: Mouse scrolled (845, 377) with delta (0, -1)
Screenshot: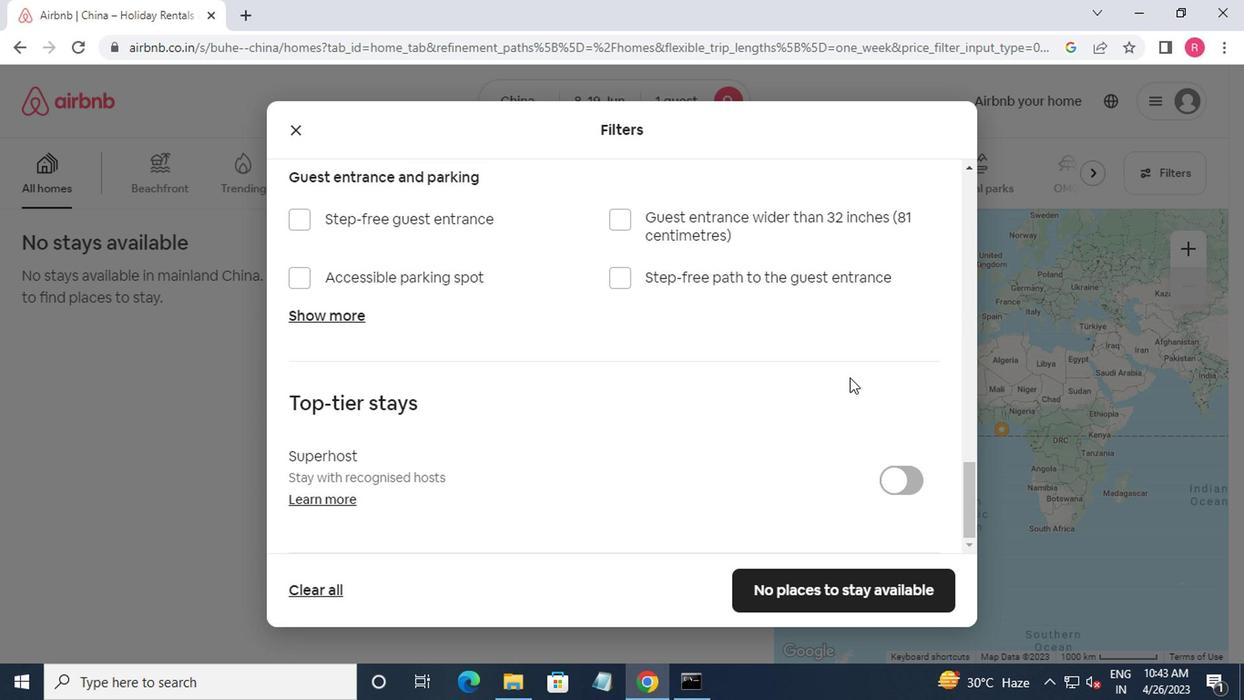 
Action: Mouse moved to (821, 583)
Screenshot: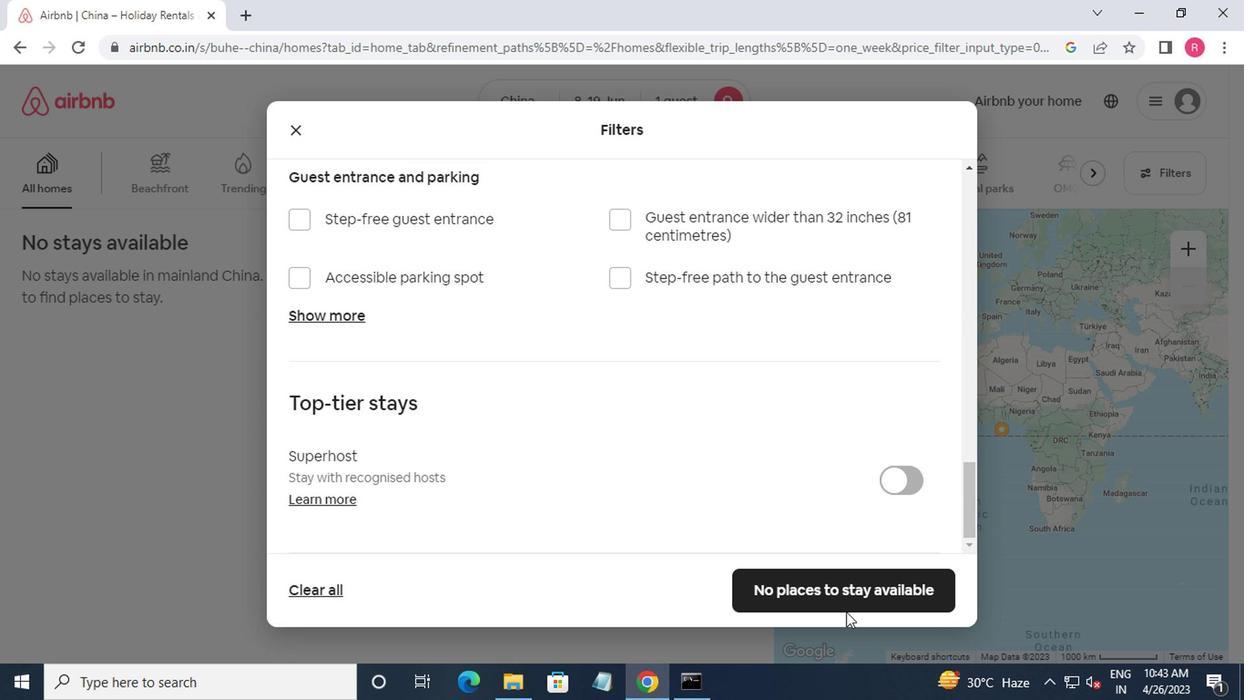 
Action: Mouse pressed left at (821, 583)
Screenshot: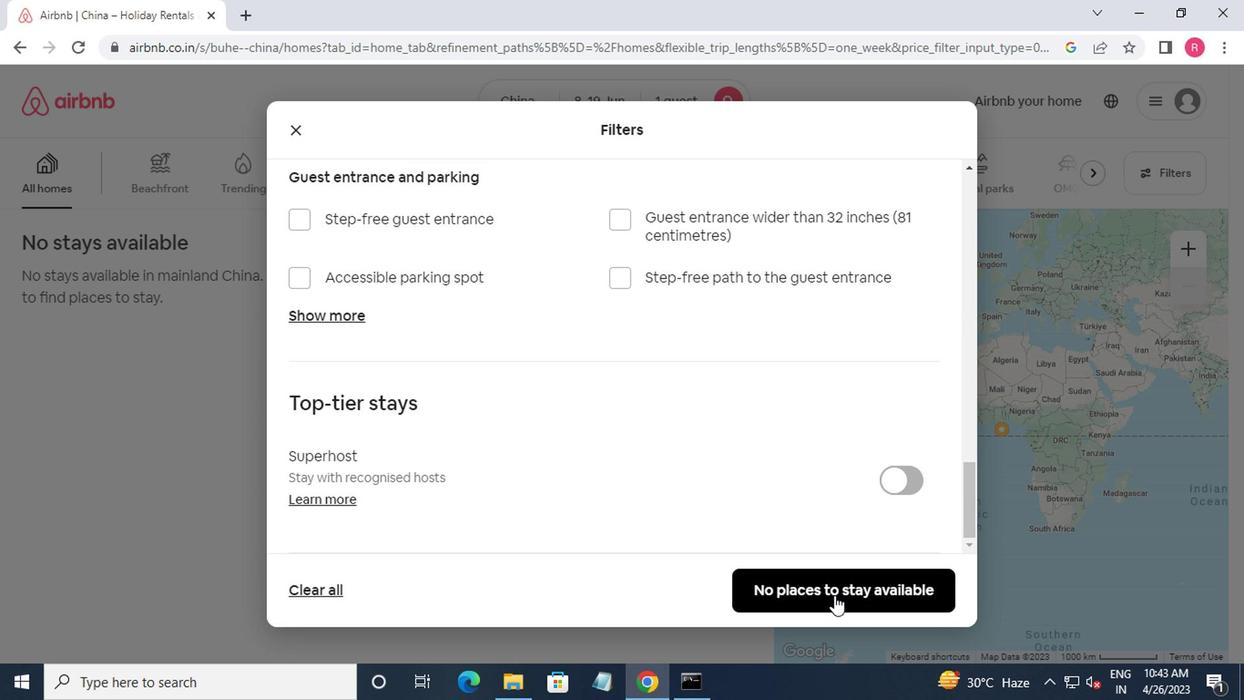 
Action: Mouse moved to (665, 110)
Screenshot: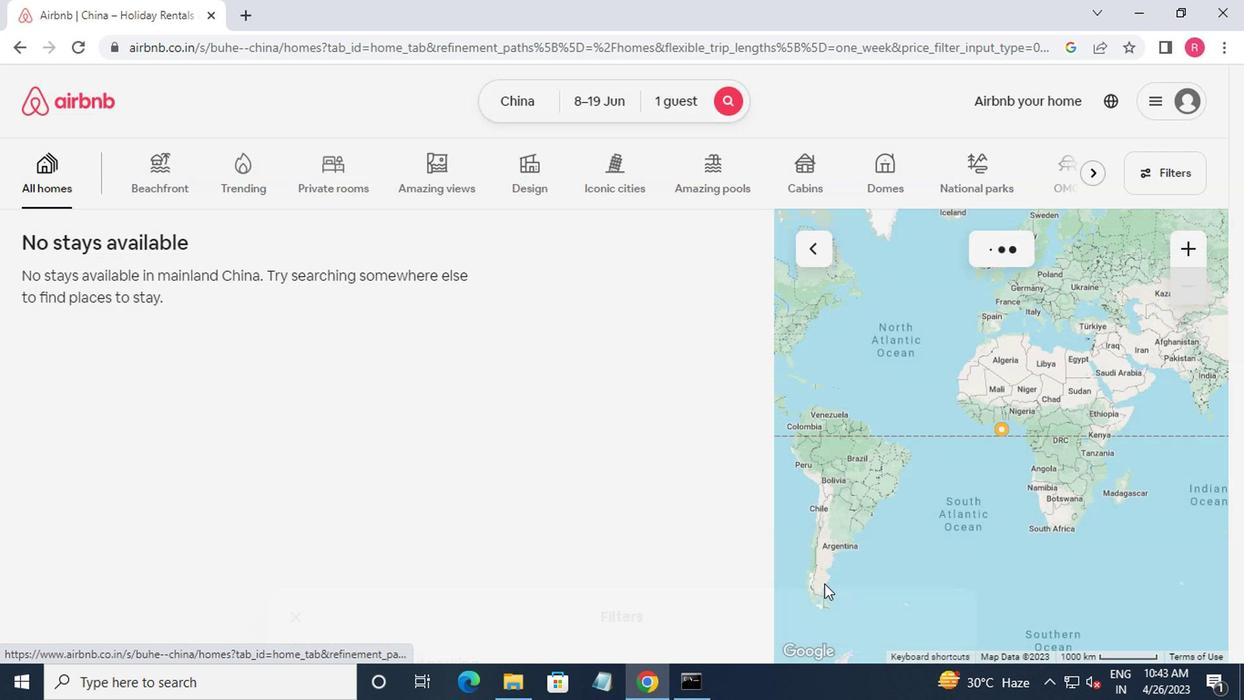 
